 Task: Find a one-way flight from Norfolk to Greenville for 3 passengers in First class on Fri, Jun 2, using American Airlines, with a maximum price of ₹125,000 and a departure time between 6:00 PM and 7:00 PM.
Action: Mouse moved to (299, 272)
Screenshot: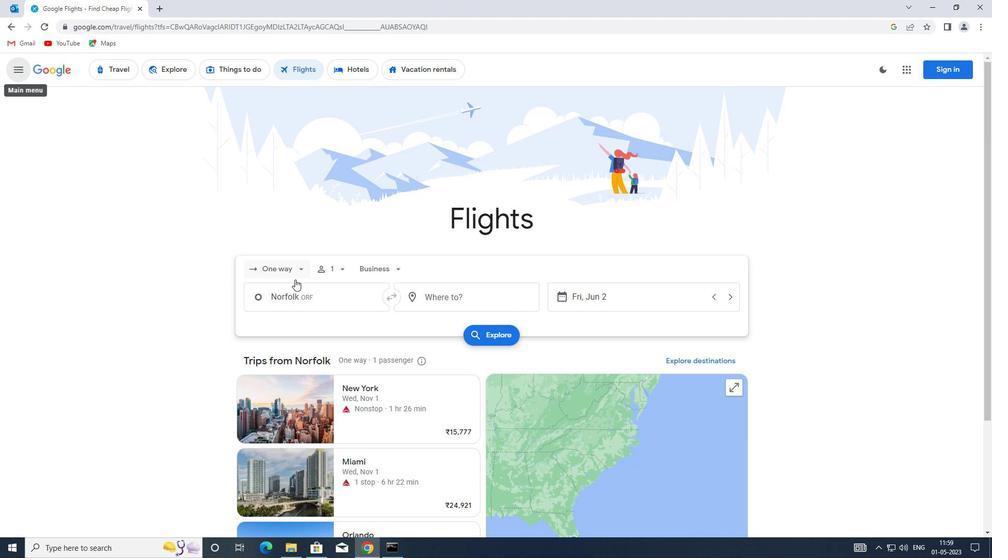 
Action: Mouse pressed left at (299, 272)
Screenshot: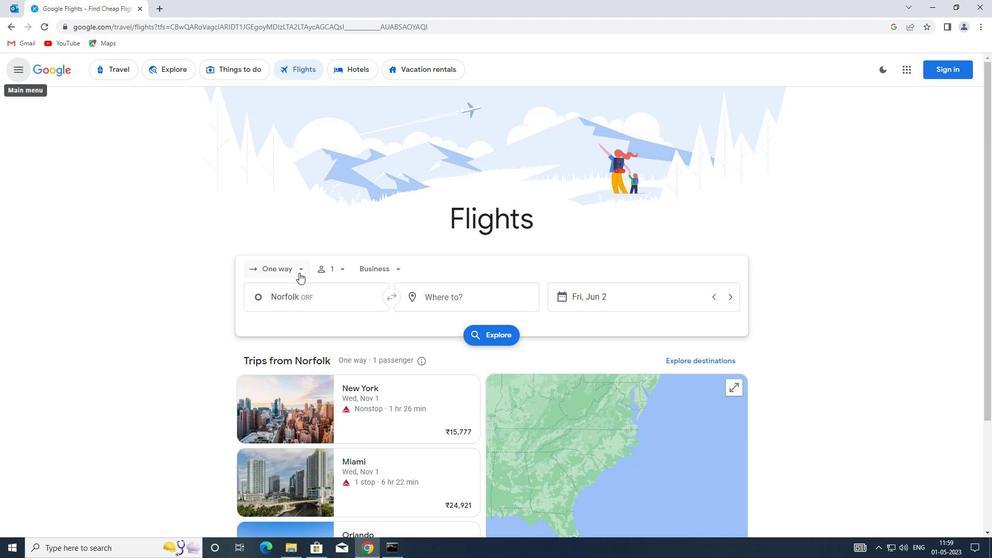 
Action: Mouse moved to (297, 319)
Screenshot: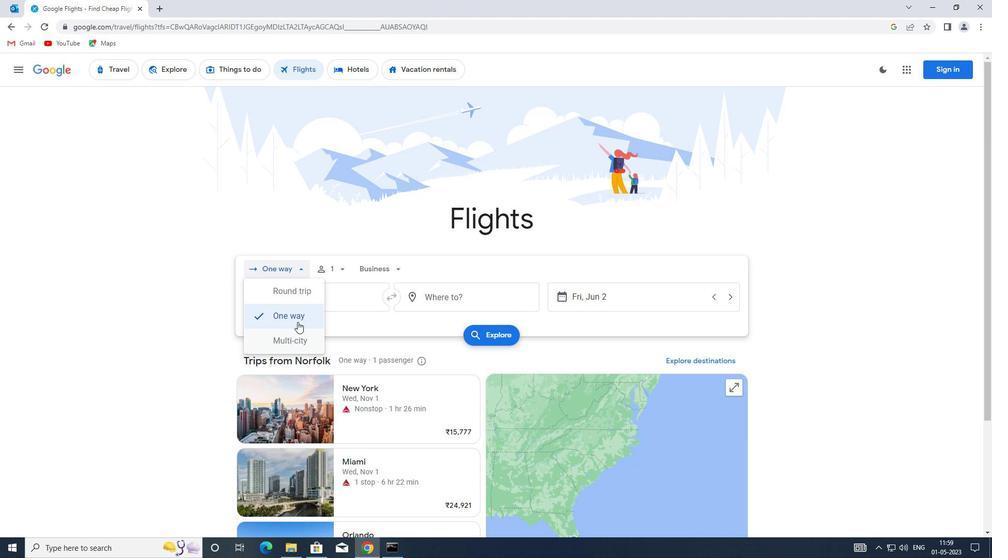
Action: Mouse pressed left at (297, 319)
Screenshot: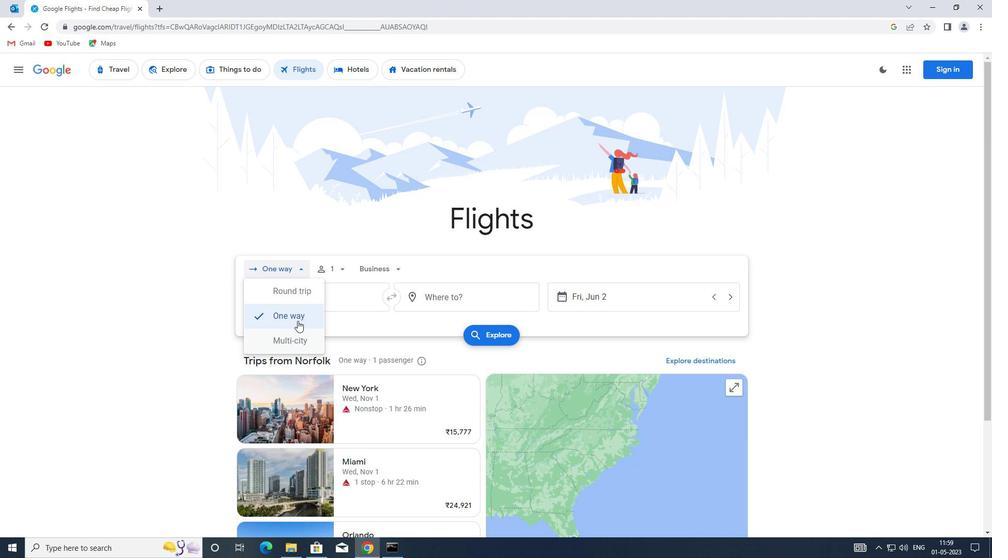 
Action: Mouse moved to (339, 271)
Screenshot: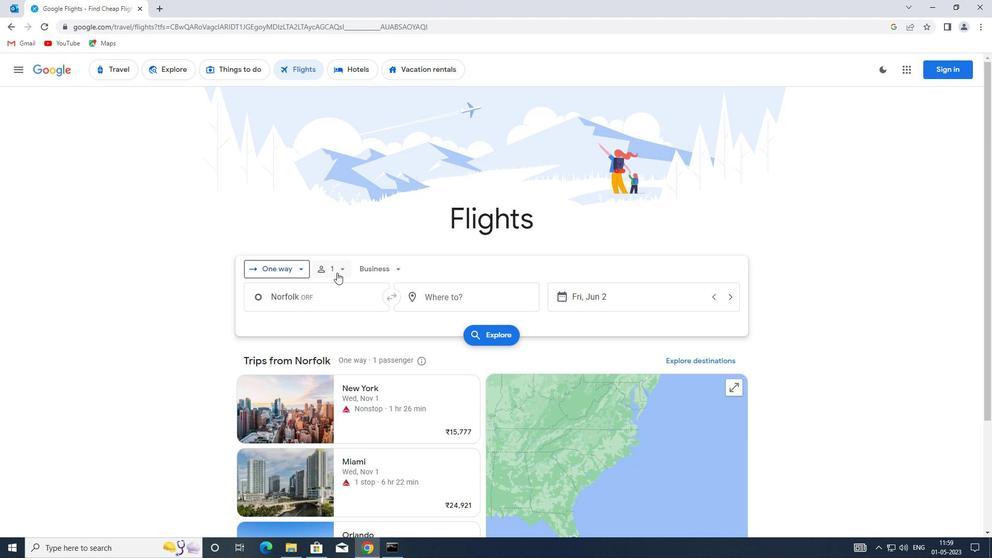 
Action: Mouse pressed left at (339, 271)
Screenshot: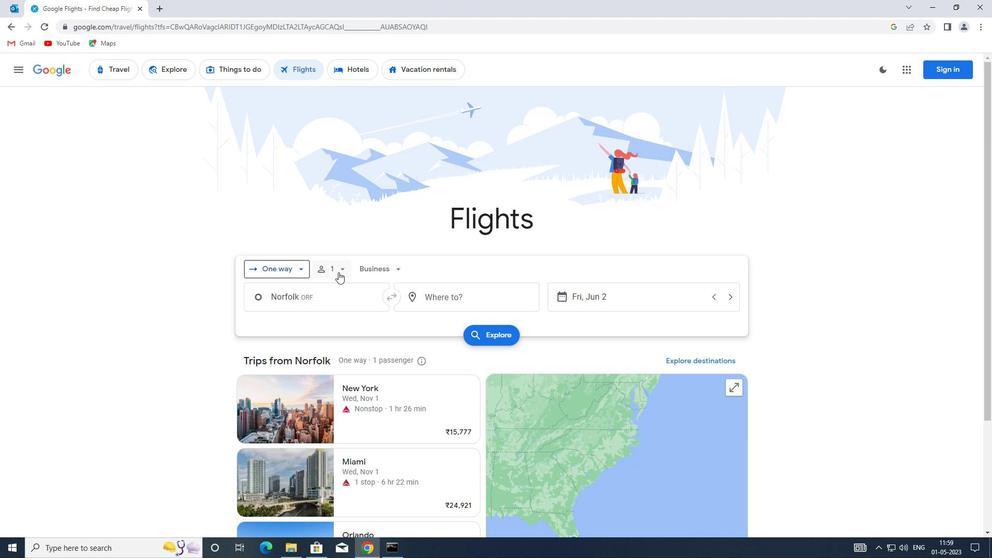 
Action: Mouse moved to (419, 297)
Screenshot: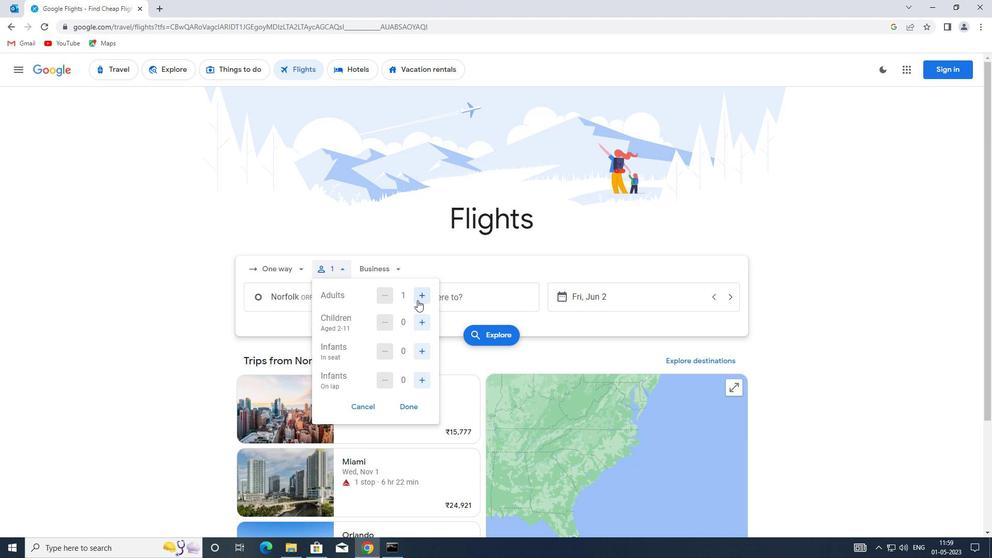 
Action: Mouse pressed left at (419, 297)
Screenshot: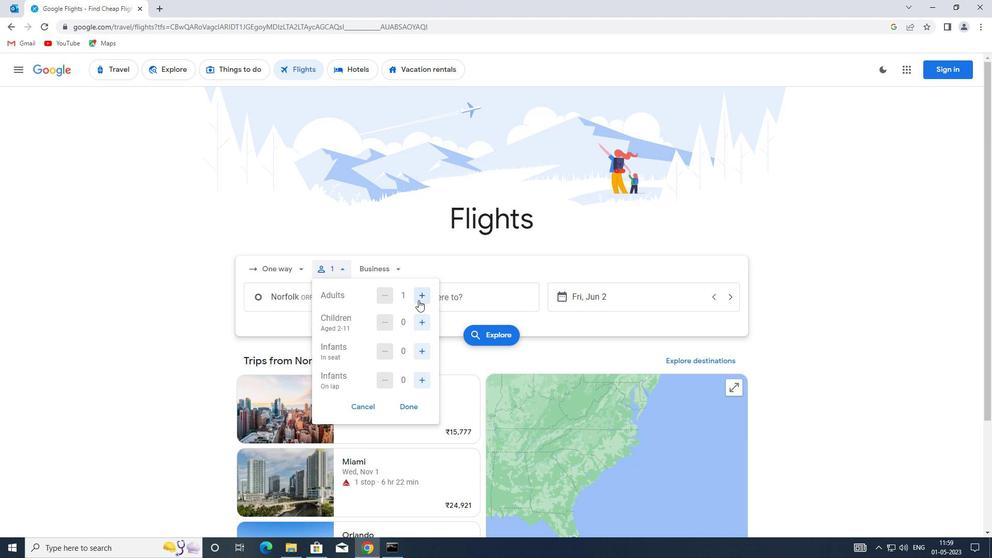 
Action: Mouse moved to (420, 297)
Screenshot: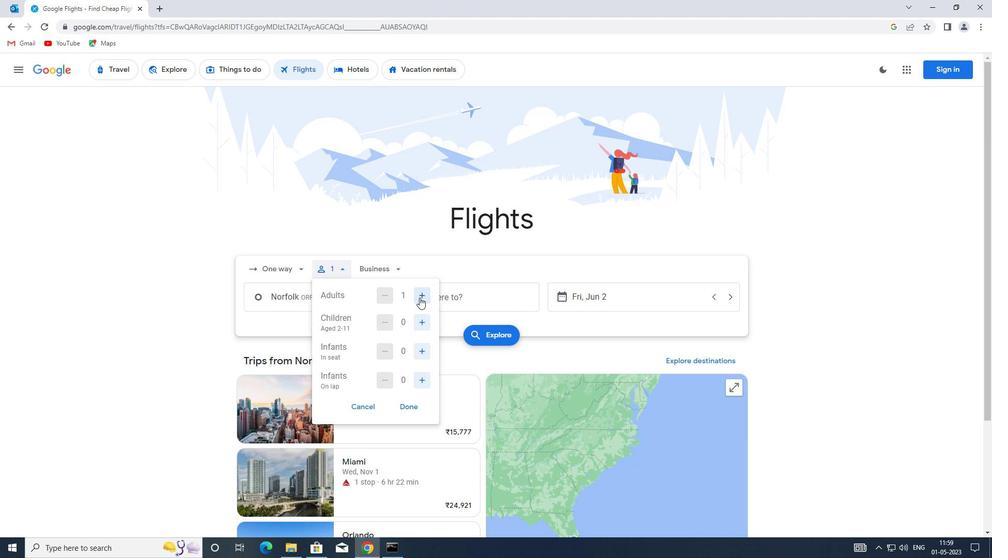 
Action: Mouse pressed left at (420, 297)
Screenshot: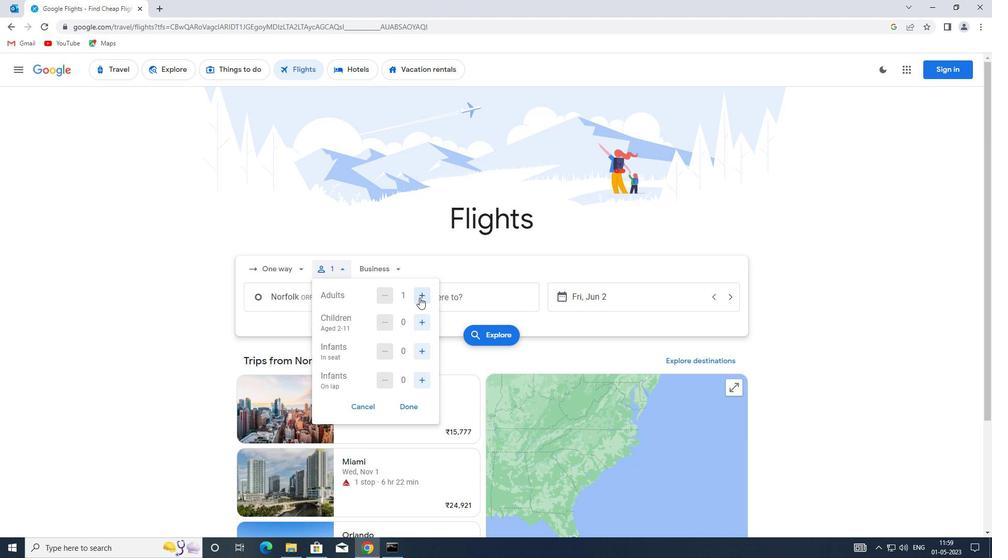 
Action: Mouse moved to (412, 404)
Screenshot: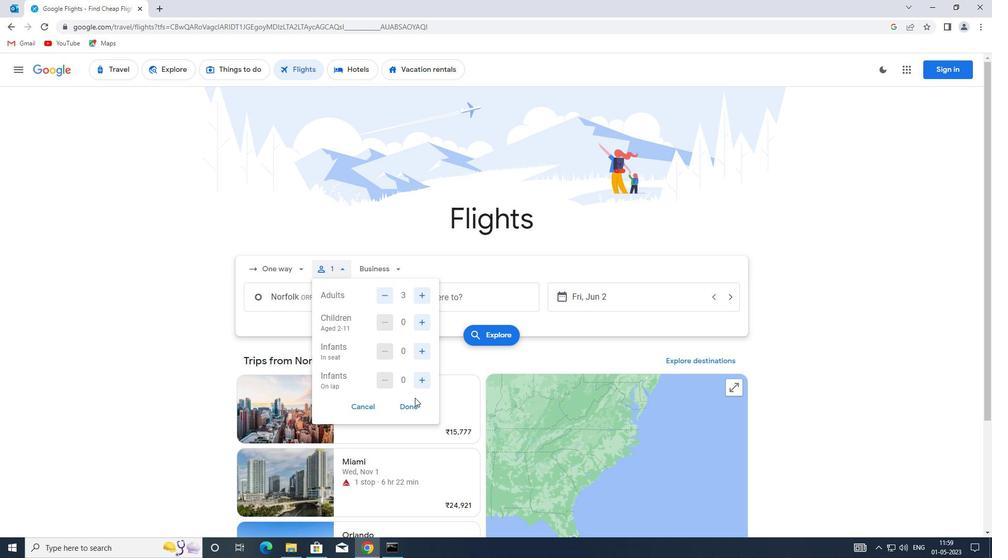 
Action: Mouse pressed left at (412, 404)
Screenshot: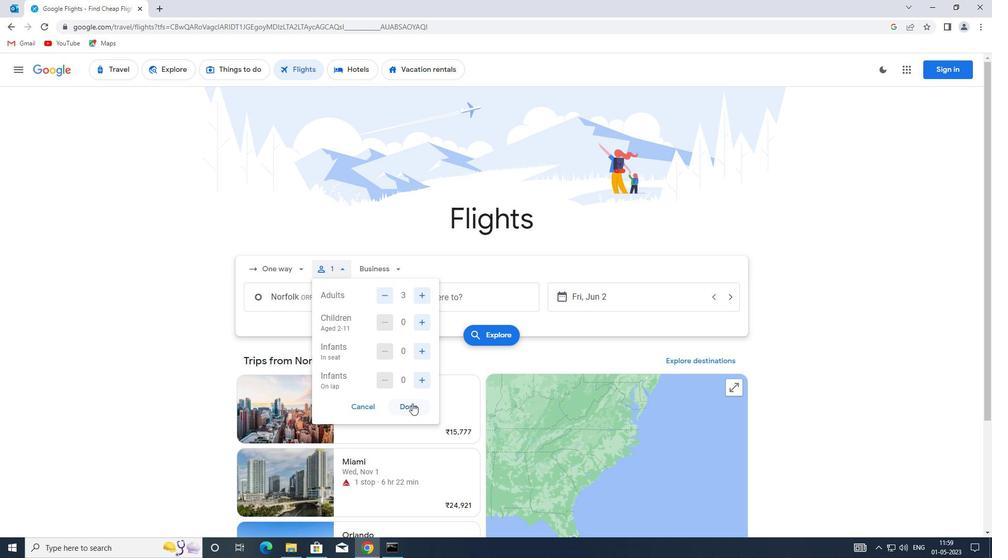 
Action: Mouse moved to (395, 272)
Screenshot: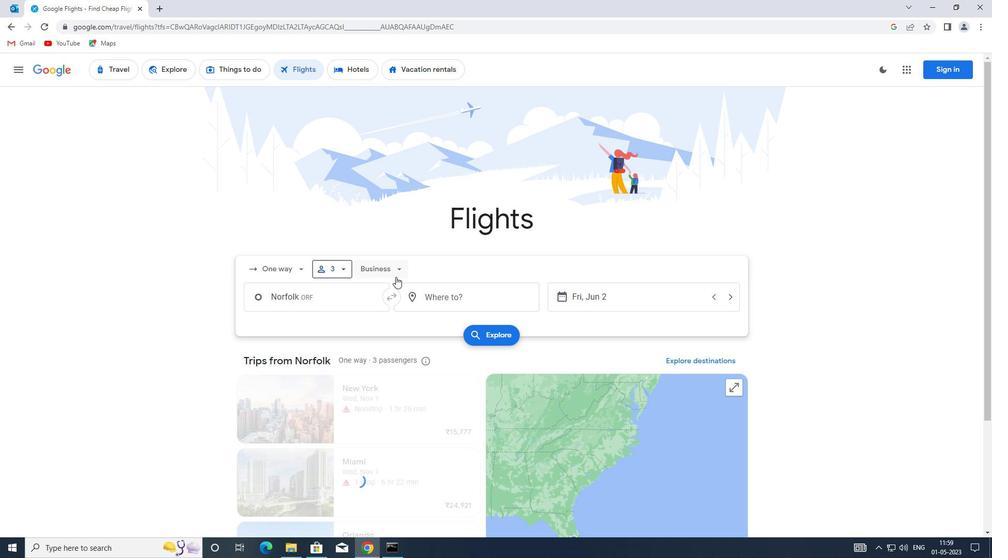 
Action: Mouse pressed left at (395, 272)
Screenshot: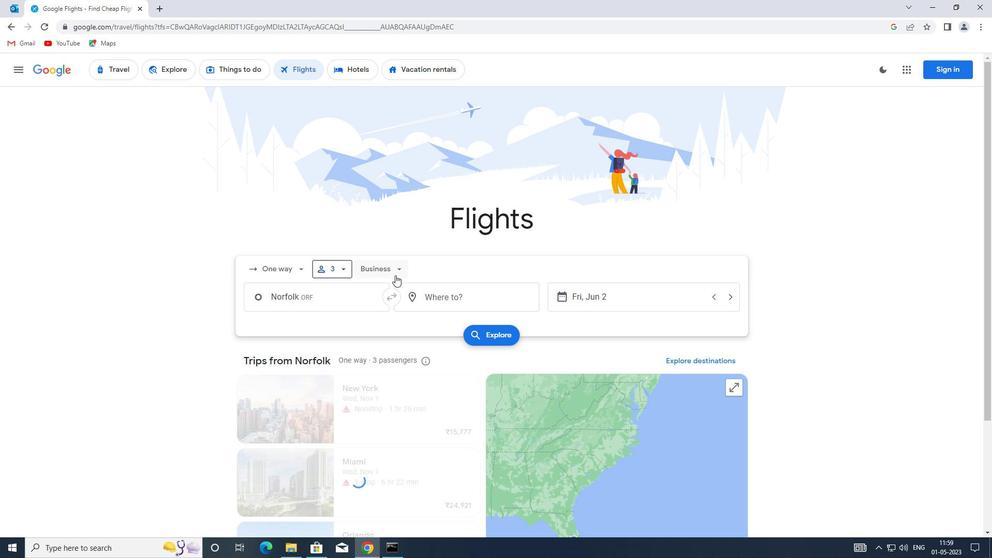 
Action: Mouse moved to (406, 357)
Screenshot: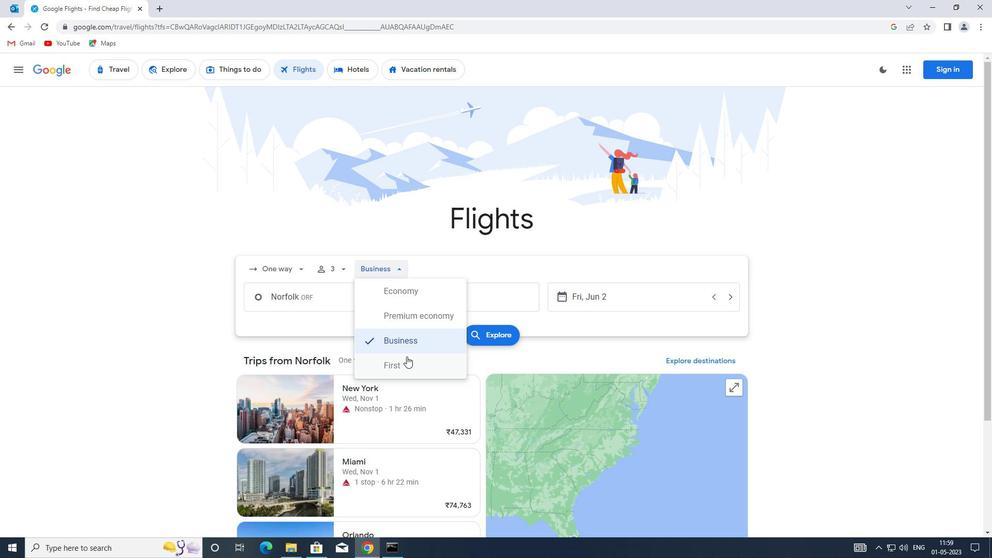 
Action: Mouse pressed left at (406, 357)
Screenshot: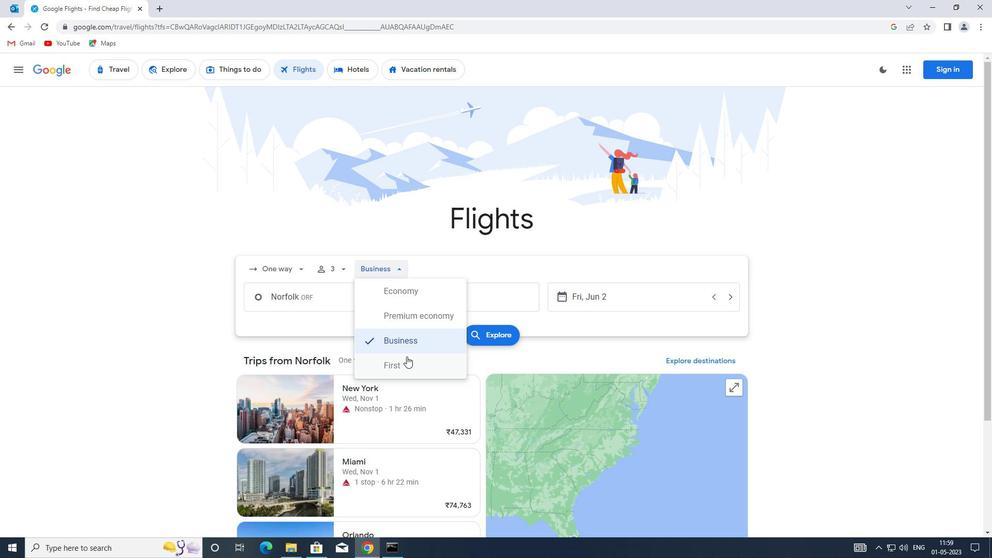 
Action: Mouse moved to (332, 302)
Screenshot: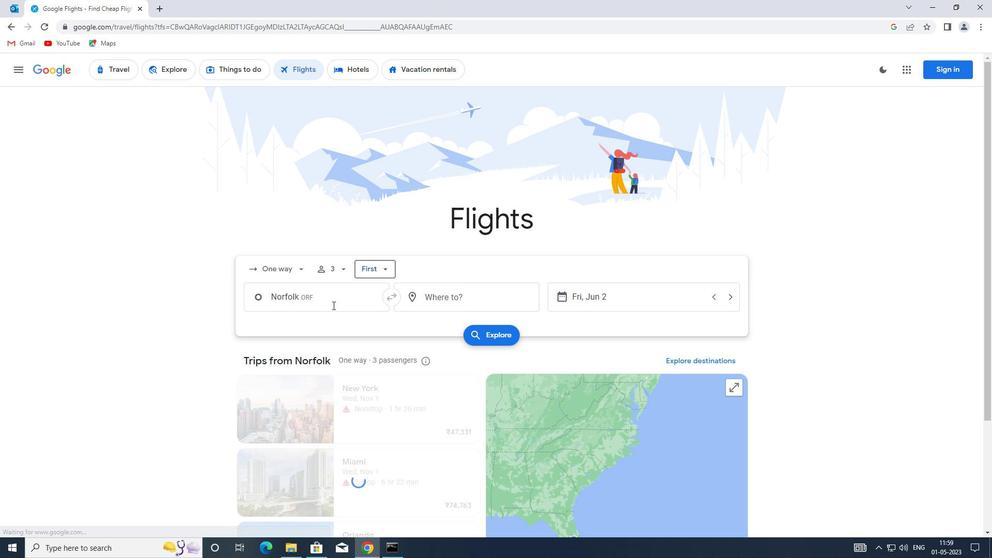 
Action: Mouse pressed left at (332, 302)
Screenshot: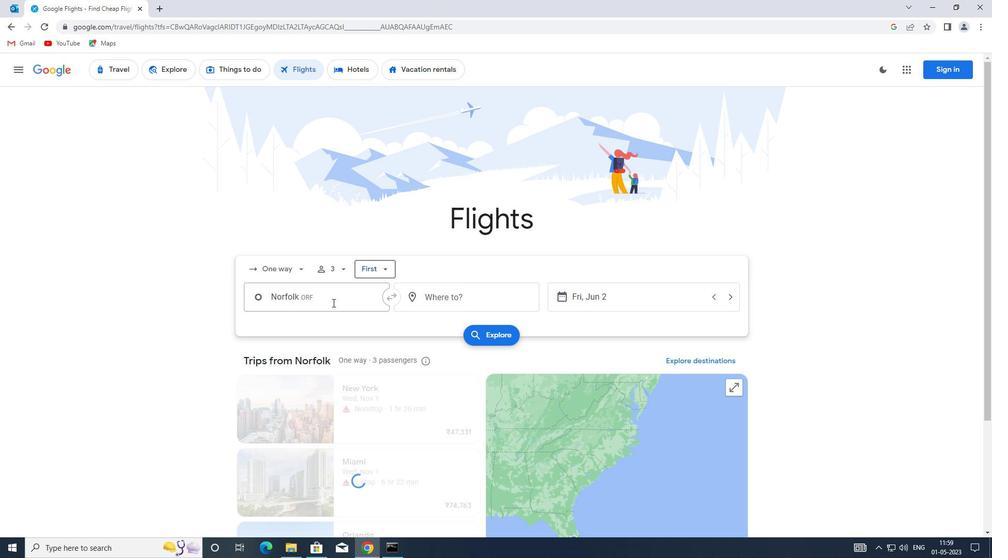 
Action: Key pressed <Key.enter>
Screenshot: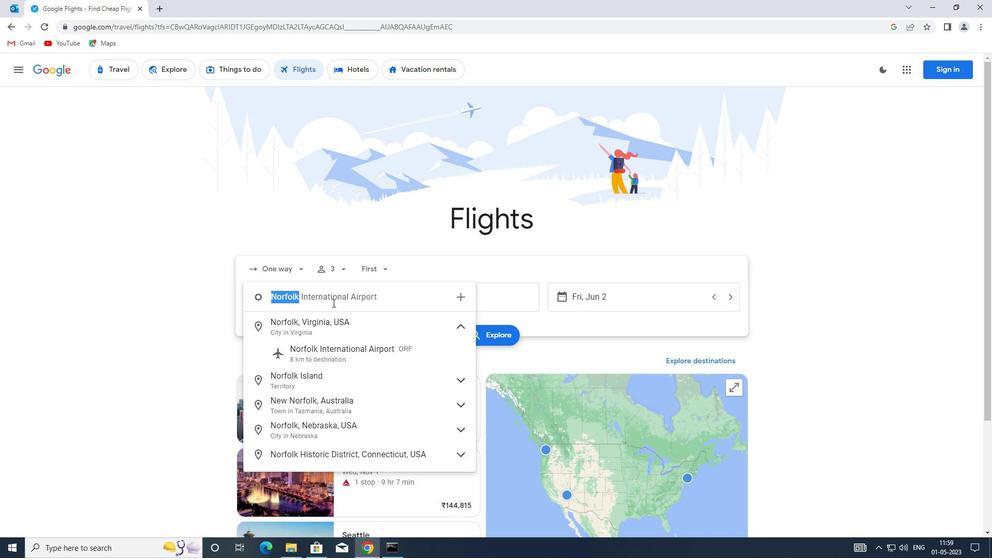 
Action: Mouse moved to (433, 296)
Screenshot: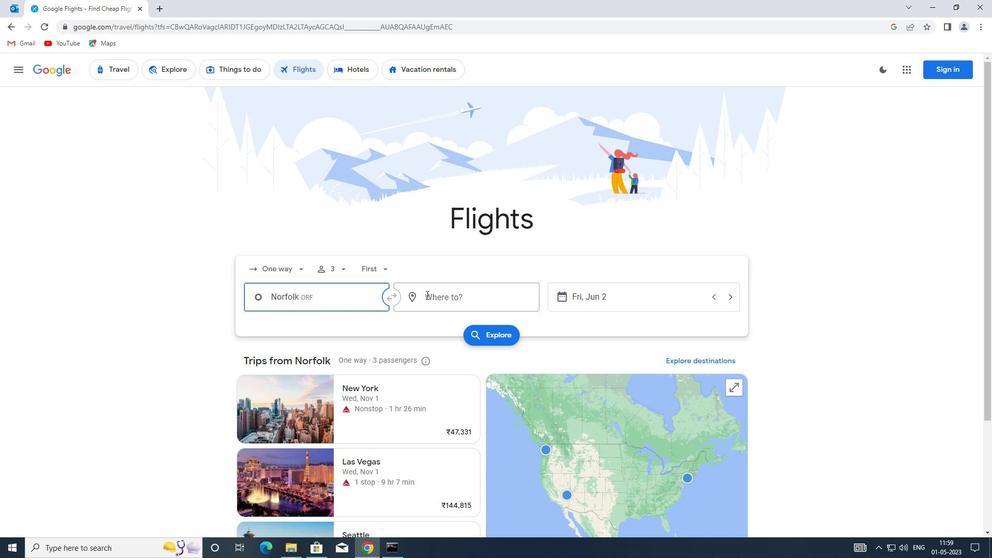 
Action: Mouse pressed left at (433, 296)
Screenshot: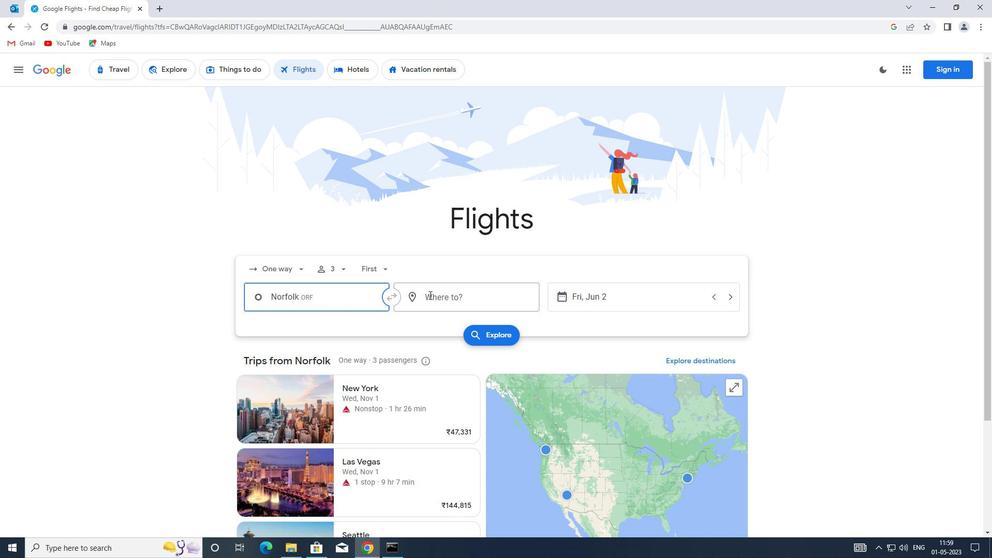 
Action: Mouse moved to (433, 296)
Screenshot: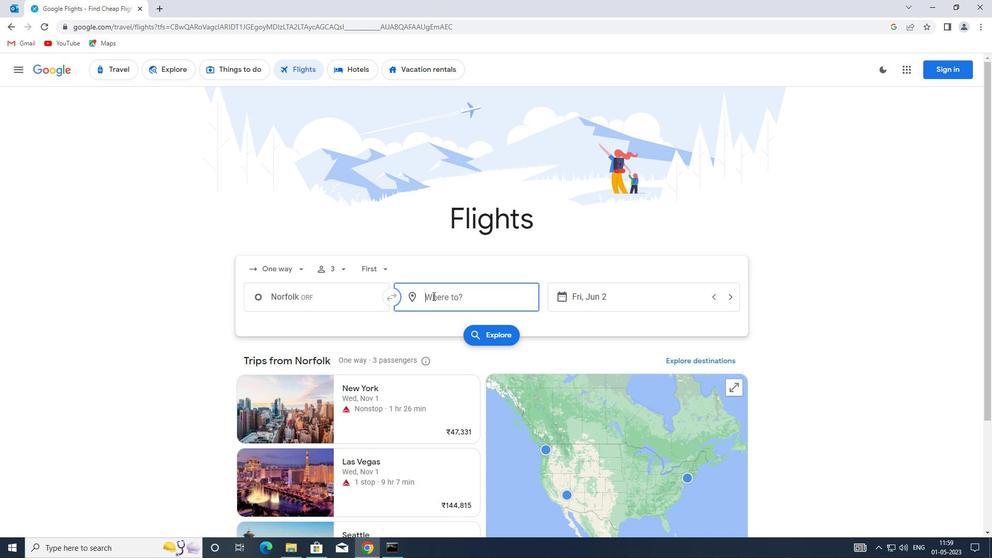 
Action: Key pressed pgv<Key.enter>
Screenshot: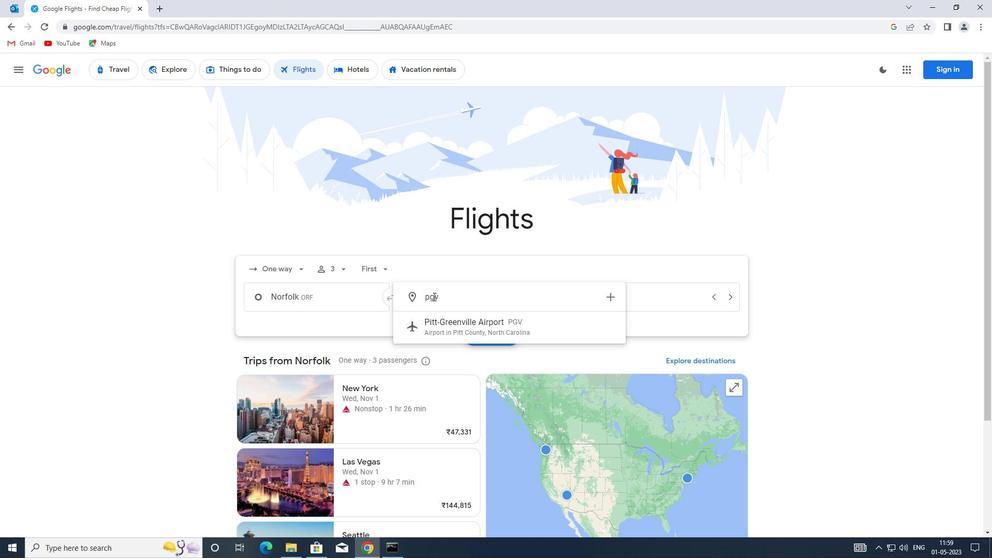 
Action: Mouse moved to (610, 299)
Screenshot: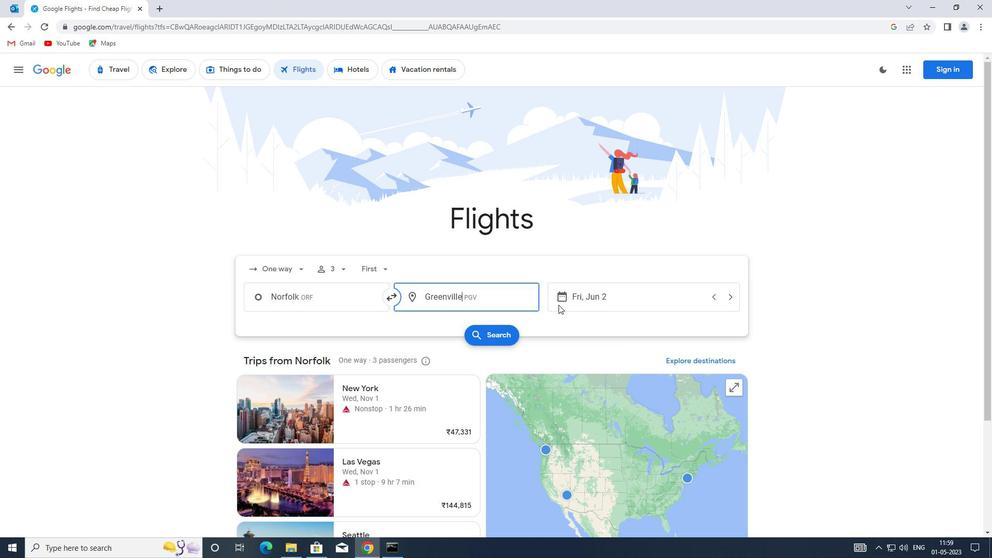 
Action: Mouse pressed left at (610, 299)
Screenshot: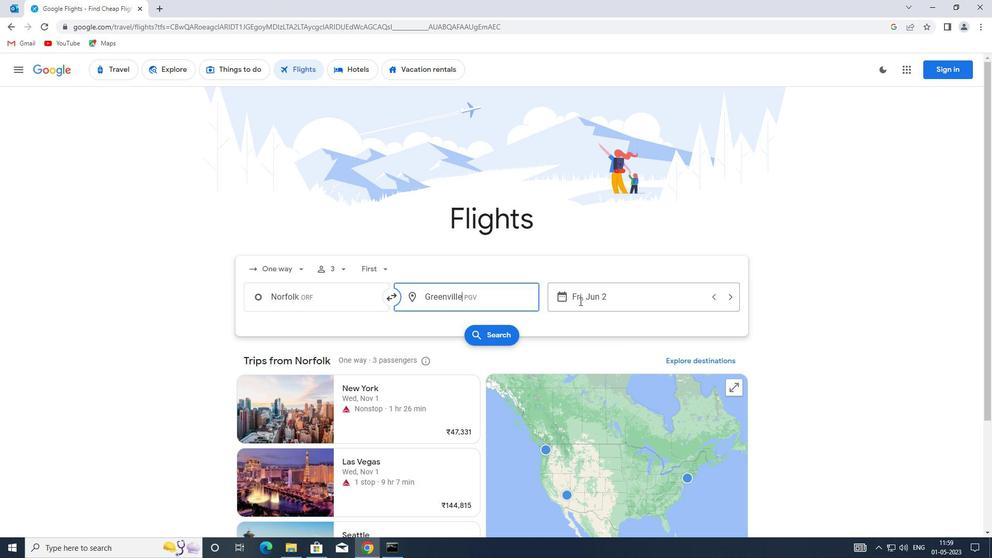 
Action: Mouse moved to (696, 349)
Screenshot: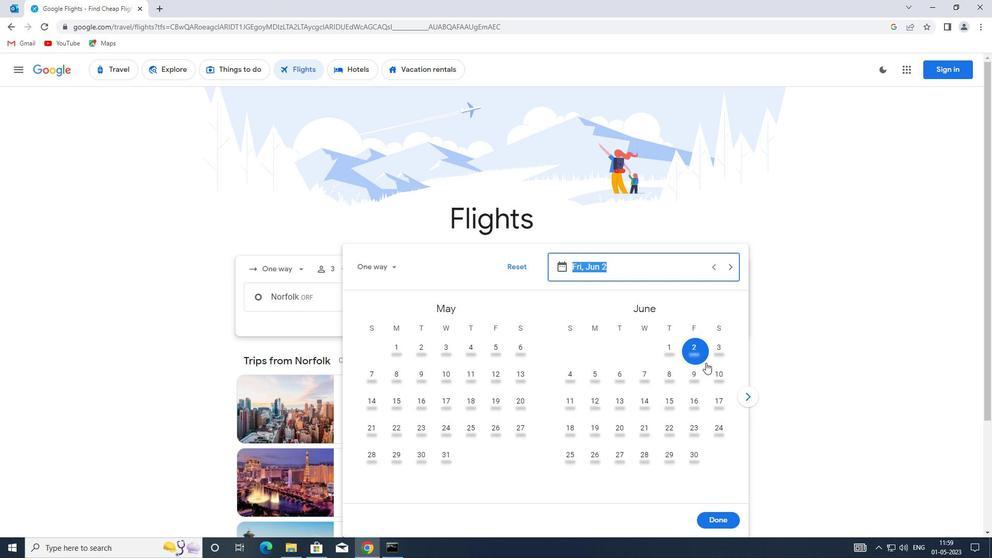 
Action: Mouse pressed left at (696, 349)
Screenshot: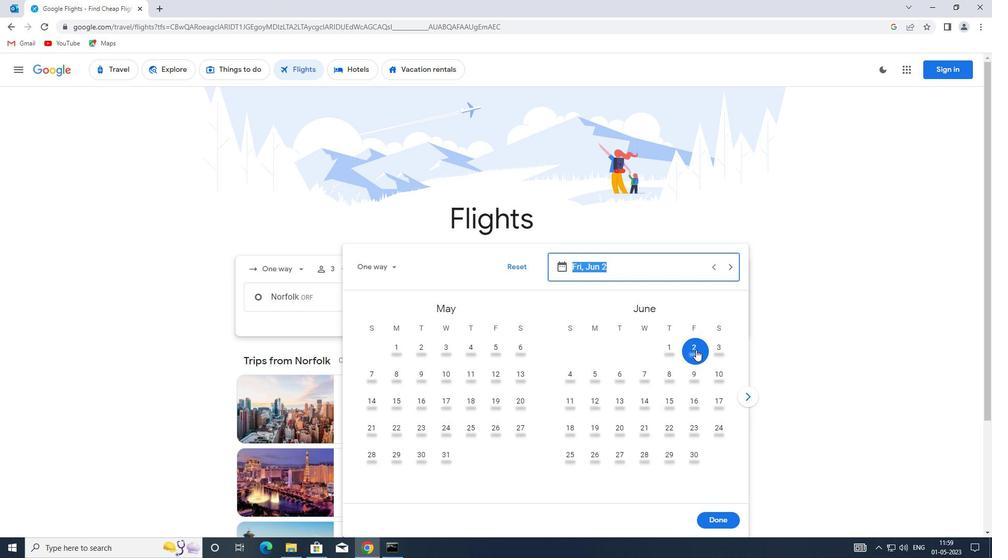 
Action: Mouse moved to (720, 522)
Screenshot: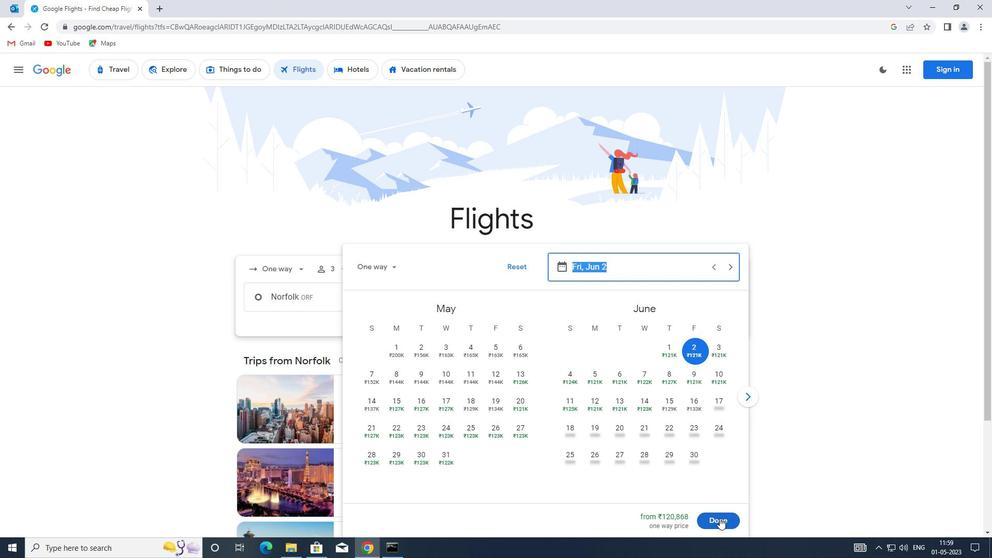 
Action: Mouse pressed left at (720, 522)
Screenshot: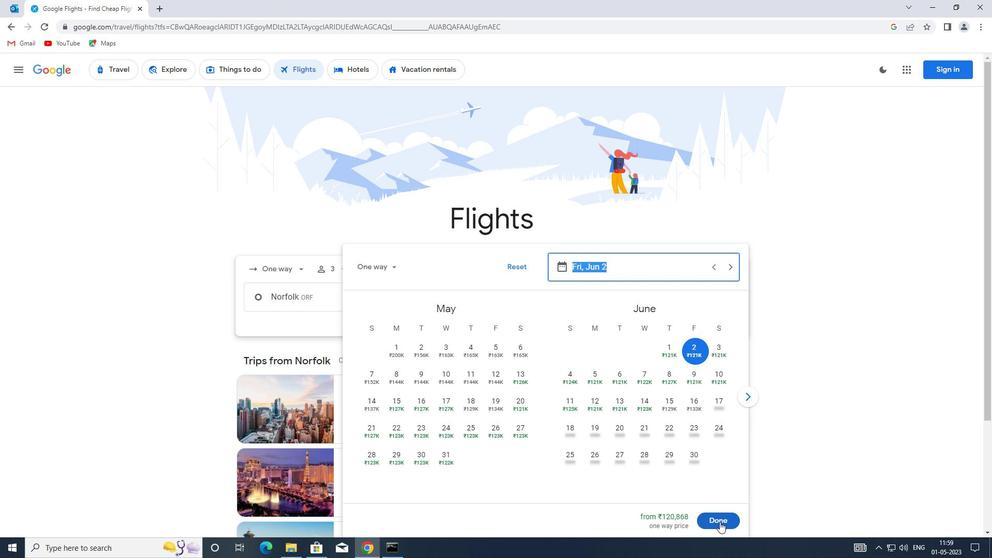 
Action: Mouse moved to (497, 338)
Screenshot: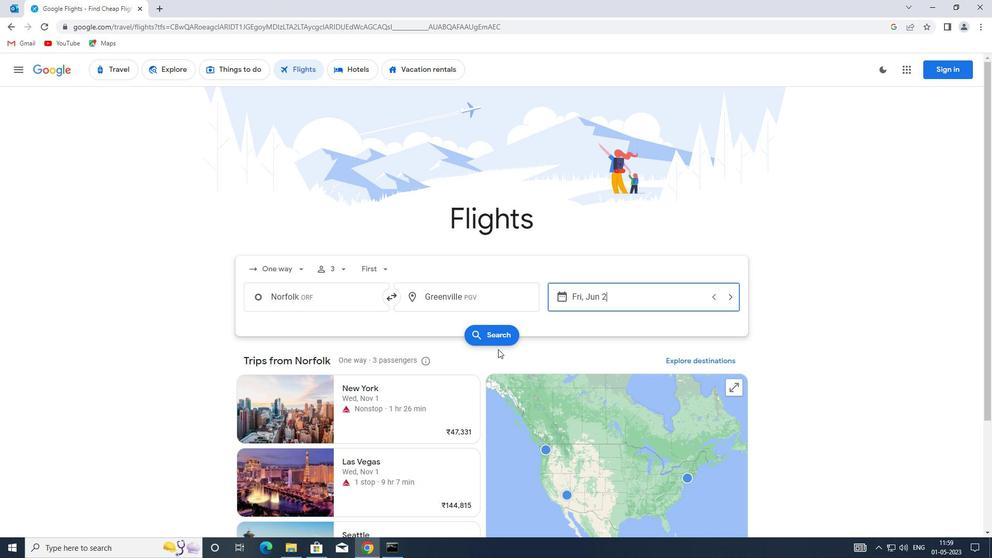 
Action: Mouse pressed left at (497, 338)
Screenshot: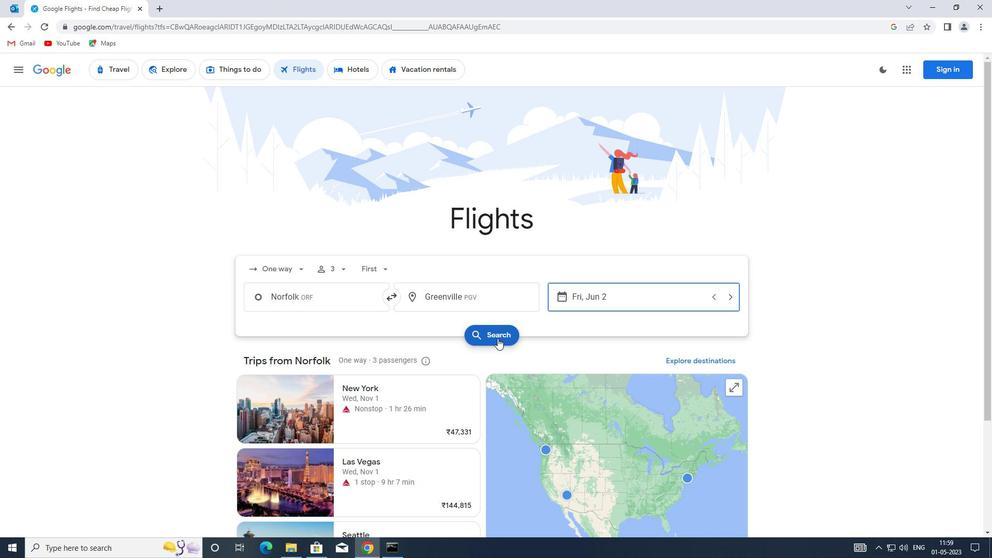 
Action: Mouse moved to (251, 167)
Screenshot: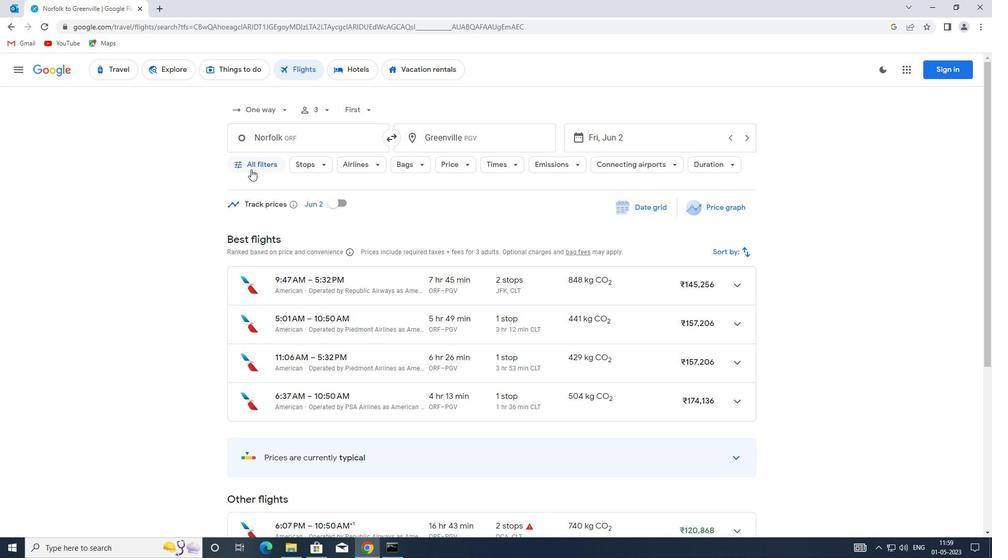 
Action: Mouse pressed left at (251, 167)
Screenshot: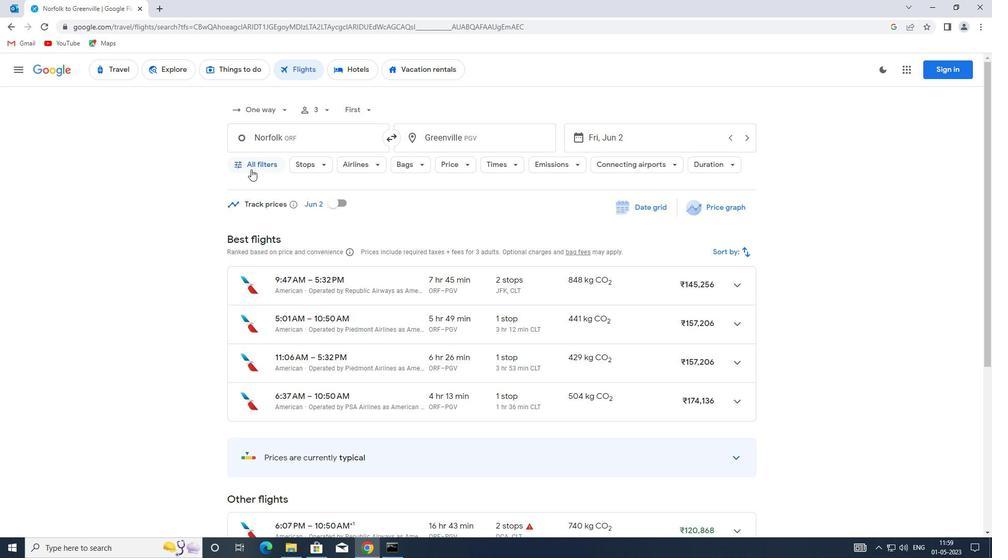 
Action: Mouse moved to (320, 295)
Screenshot: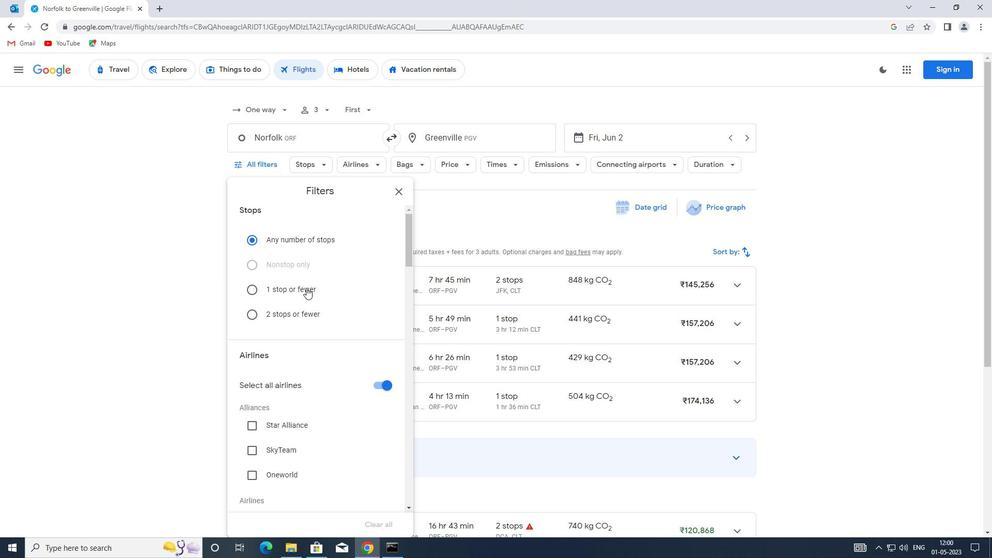 
Action: Mouse scrolled (320, 295) with delta (0, 0)
Screenshot: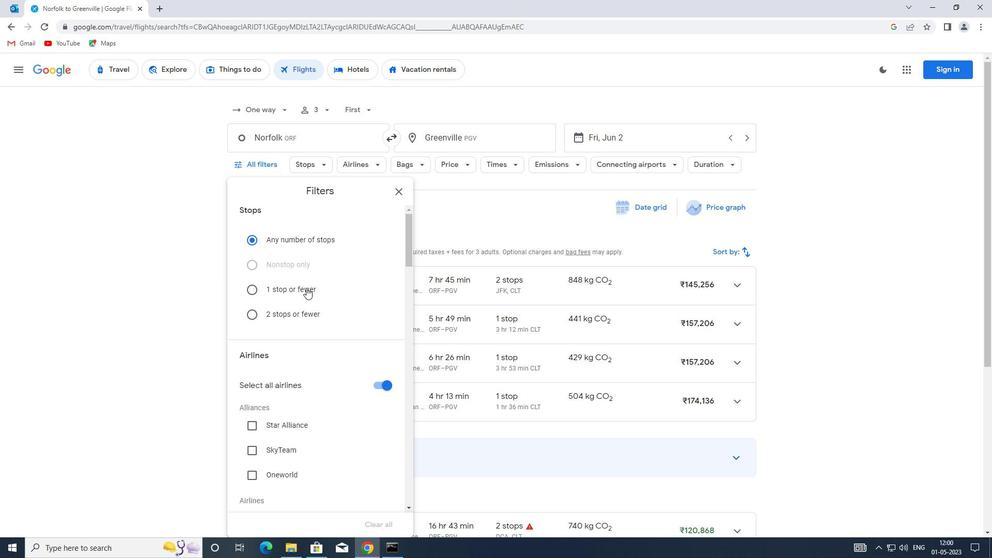 
Action: Mouse moved to (387, 332)
Screenshot: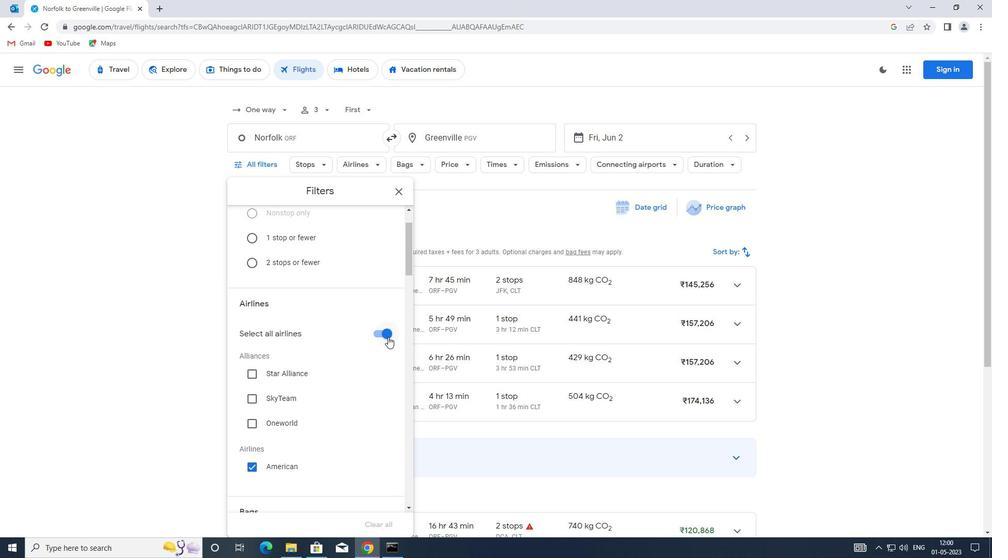 
Action: Mouse pressed left at (387, 332)
Screenshot: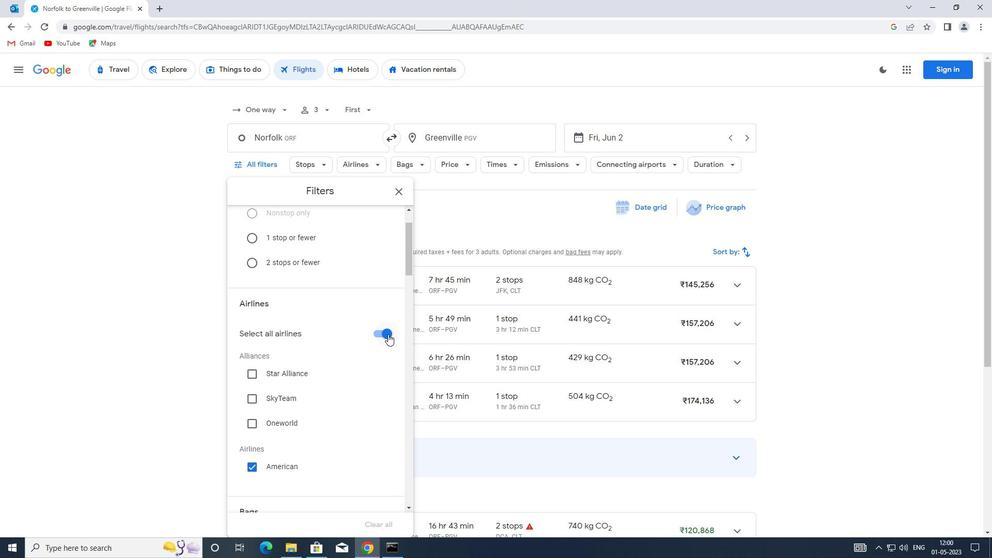 
Action: Mouse moved to (337, 333)
Screenshot: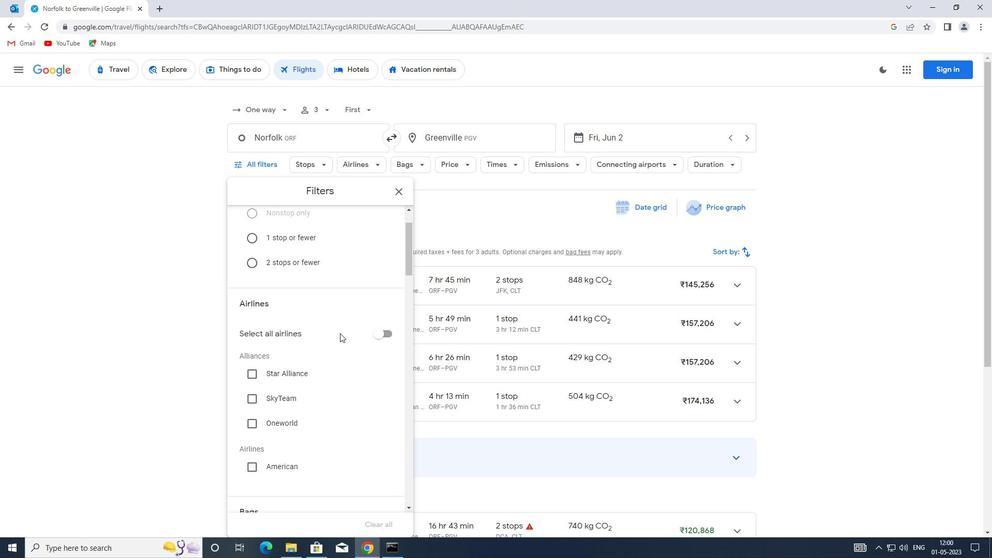 
Action: Mouse scrolled (337, 332) with delta (0, 0)
Screenshot: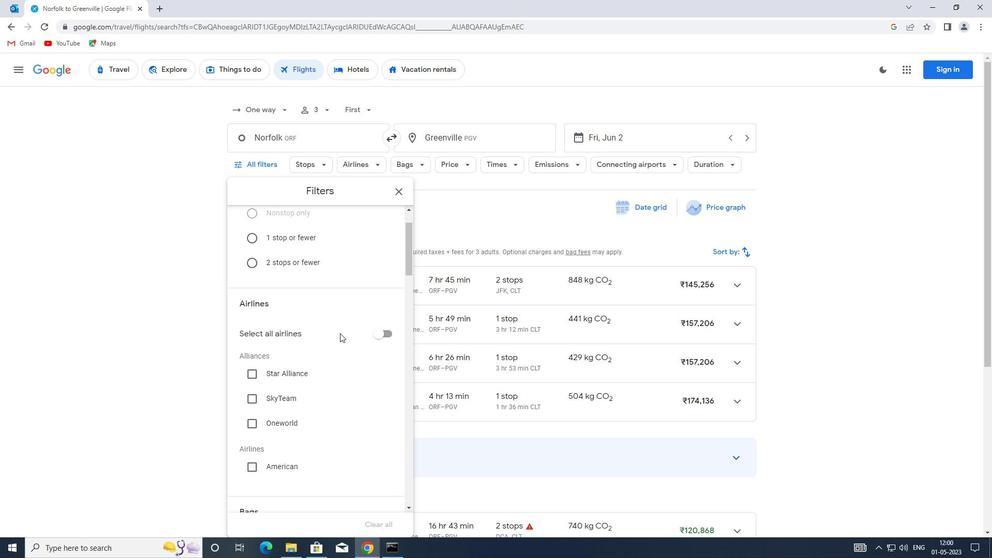 
Action: Mouse moved to (334, 333)
Screenshot: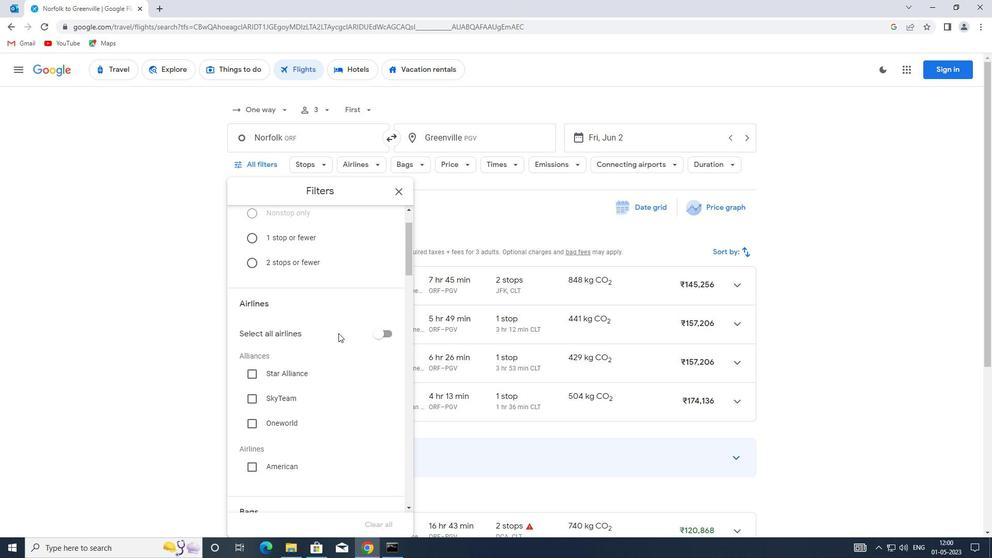 
Action: Mouse scrolled (334, 332) with delta (0, 0)
Screenshot: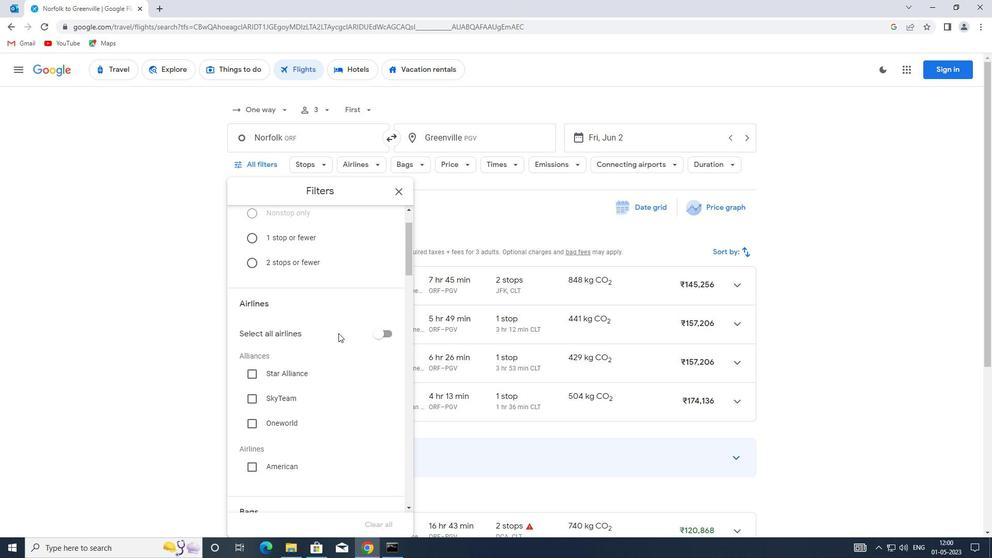 
Action: Mouse moved to (247, 362)
Screenshot: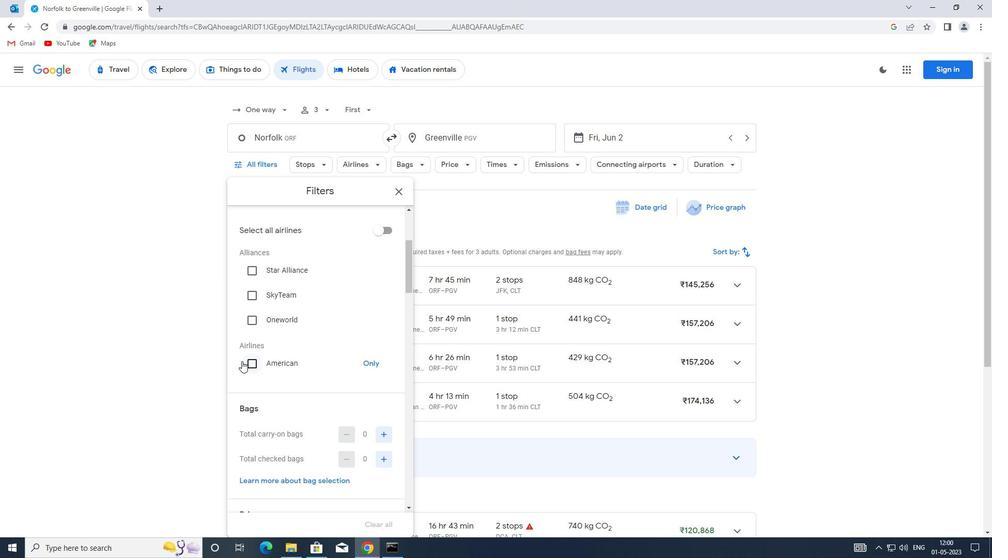 
Action: Mouse pressed left at (247, 362)
Screenshot: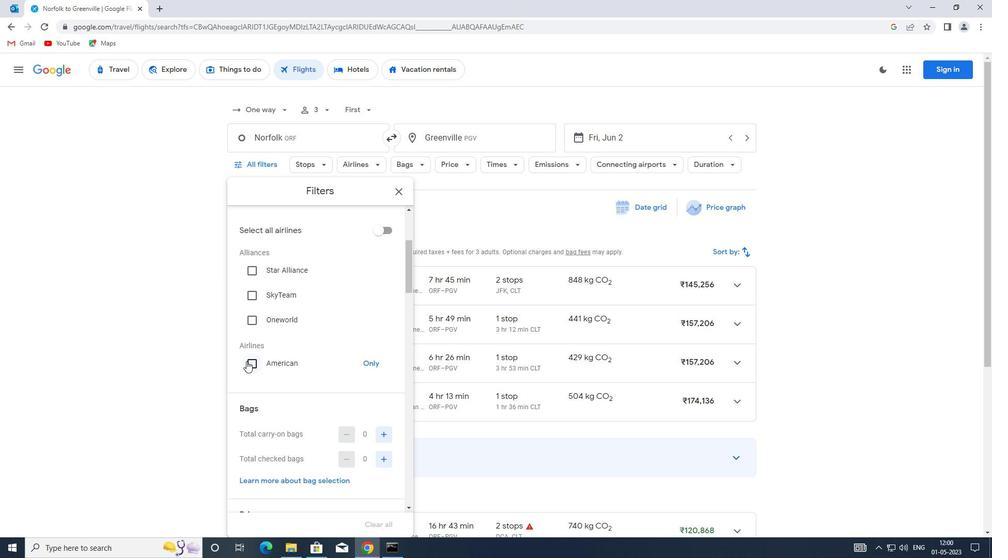 
Action: Mouse moved to (320, 333)
Screenshot: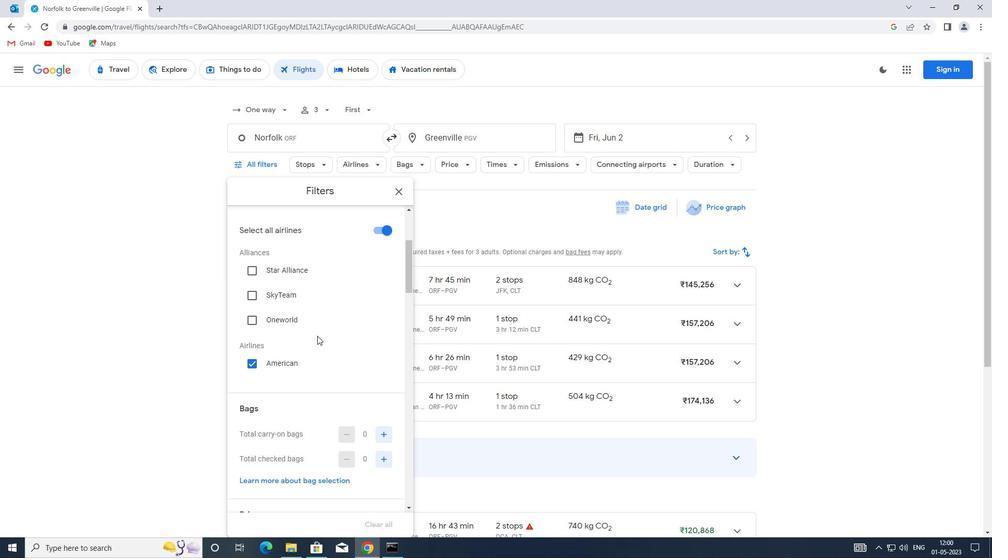 
Action: Mouse scrolled (320, 333) with delta (0, 0)
Screenshot: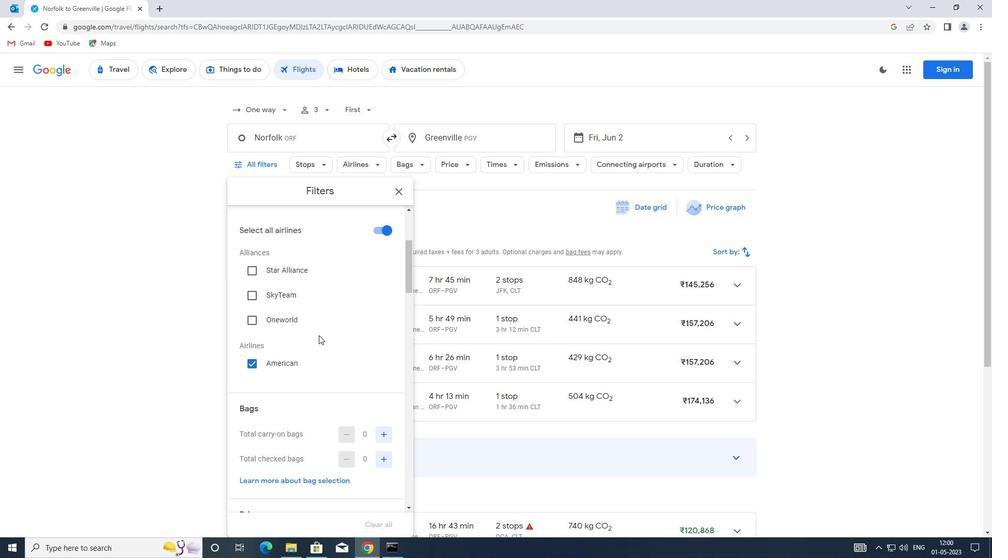 
Action: Mouse moved to (320, 333)
Screenshot: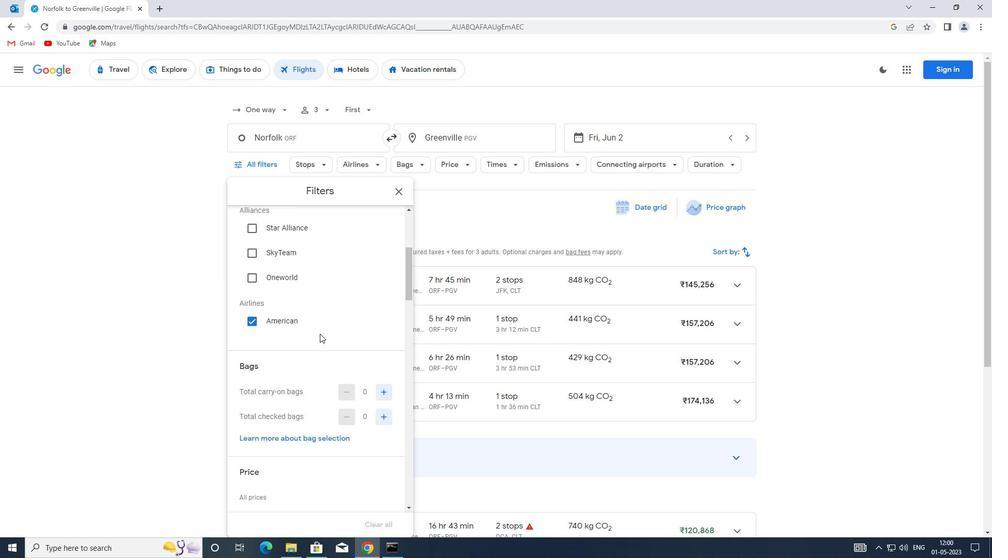 
Action: Mouse scrolled (320, 333) with delta (0, 0)
Screenshot: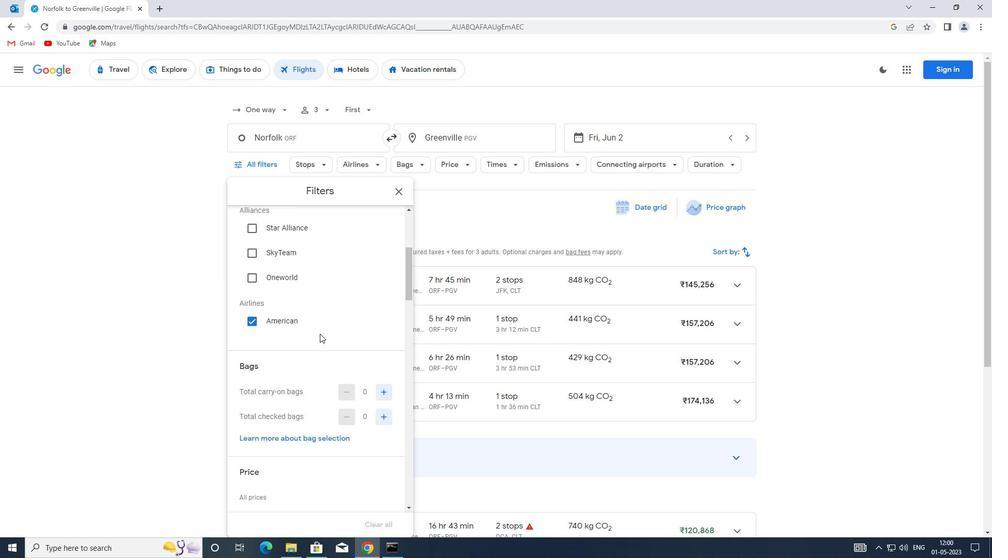 
Action: Mouse moved to (381, 329)
Screenshot: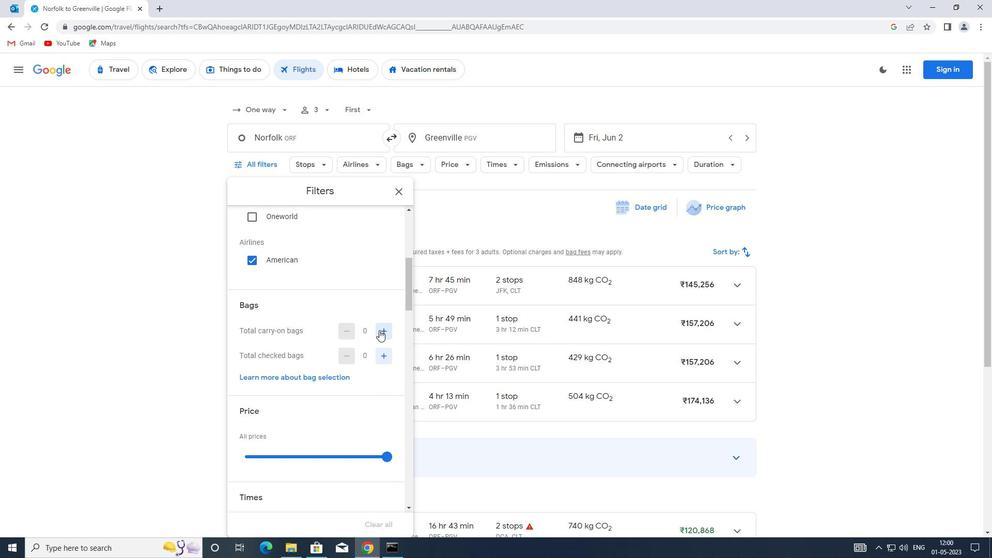 
Action: Mouse pressed left at (381, 329)
Screenshot: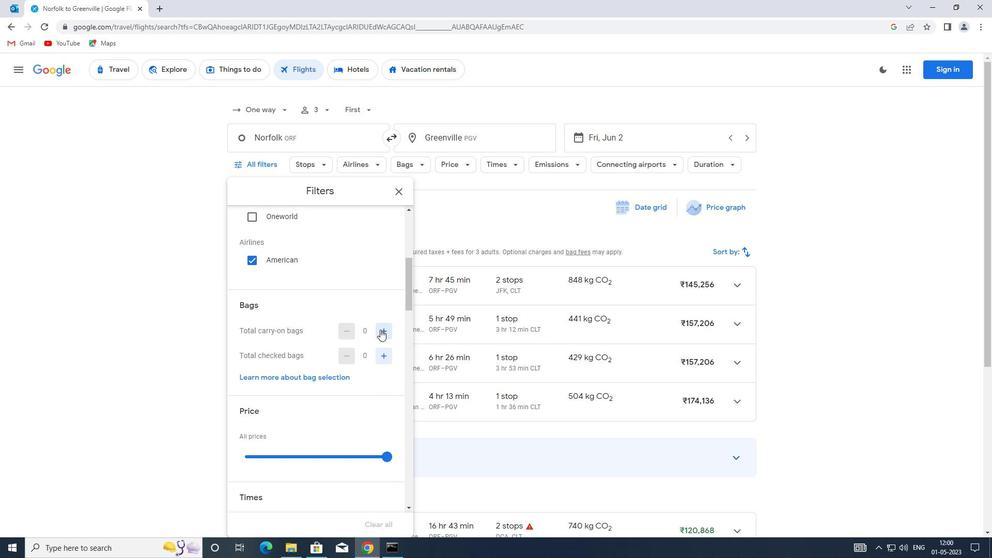 
Action: Mouse moved to (363, 324)
Screenshot: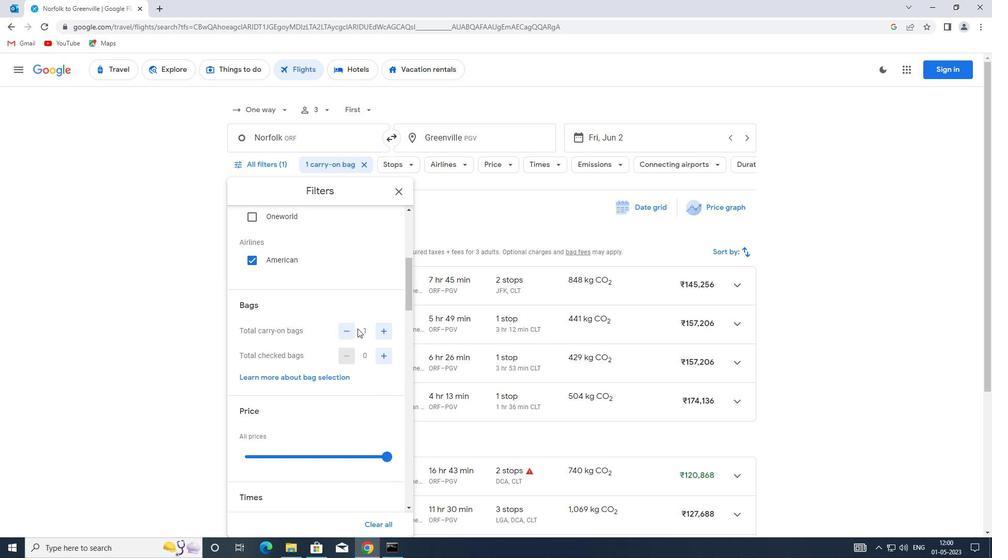 
Action: Mouse scrolled (363, 324) with delta (0, 0)
Screenshot: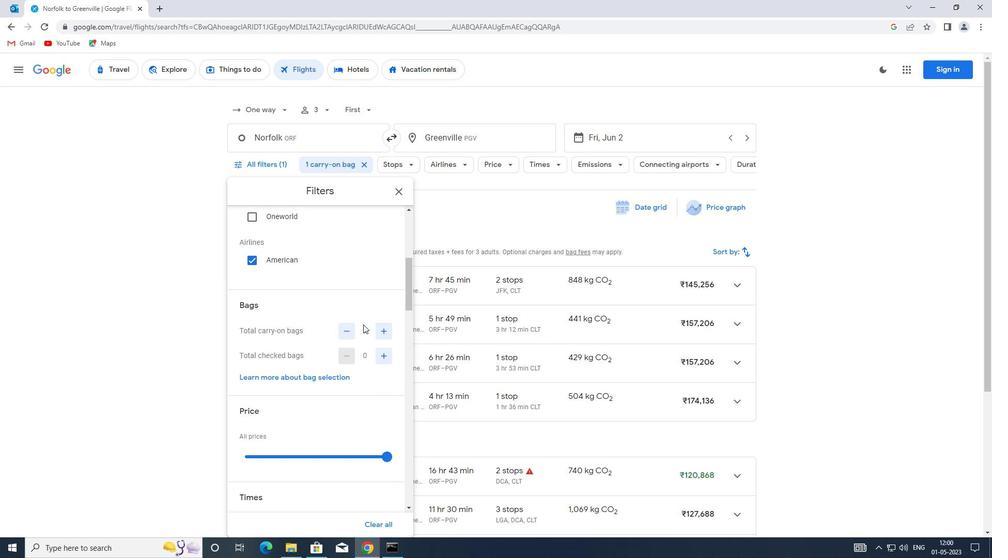 
Action: Mouse moved to (360, 325)
Screenshot: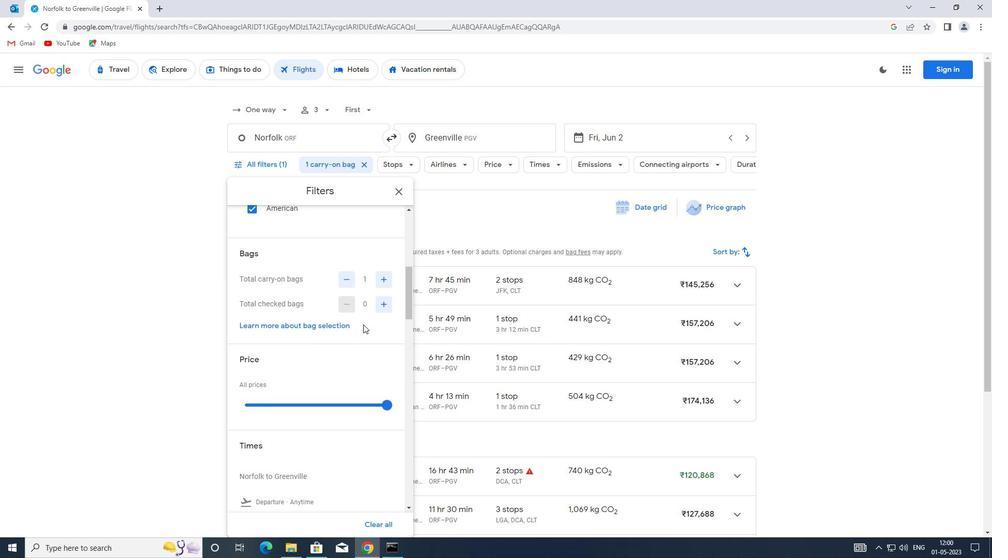 
Action: Mouse scrolled (360, 324) with delta (0, 0)
Screenshot: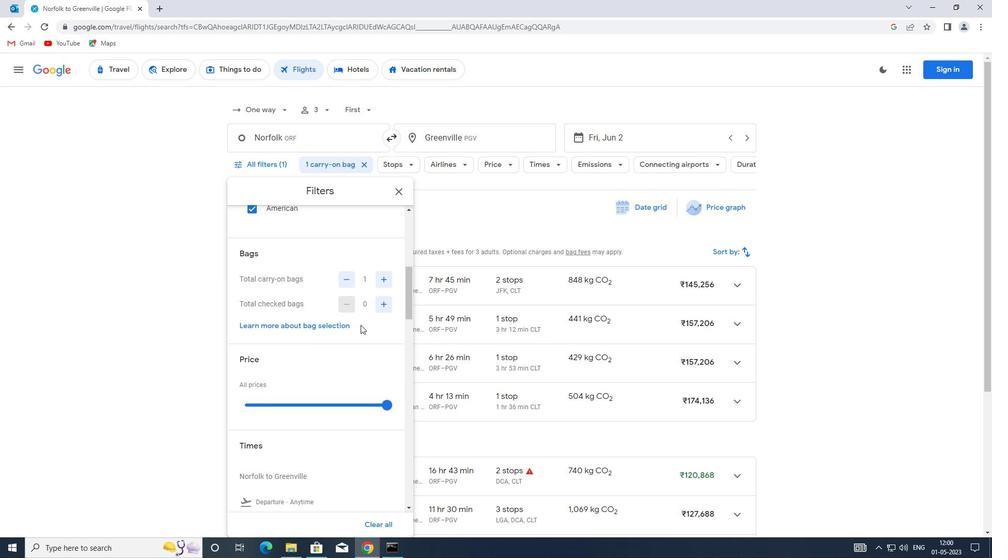 
Action: Mouse moved to (325, 355)
Screenshot: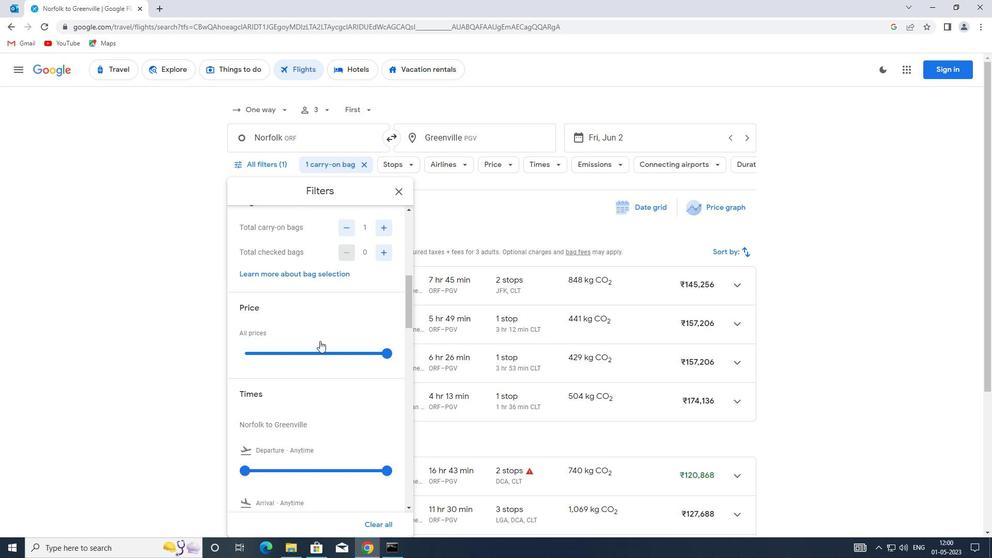 
Action: Mouse pressed left at (325, 355)
Screenshot: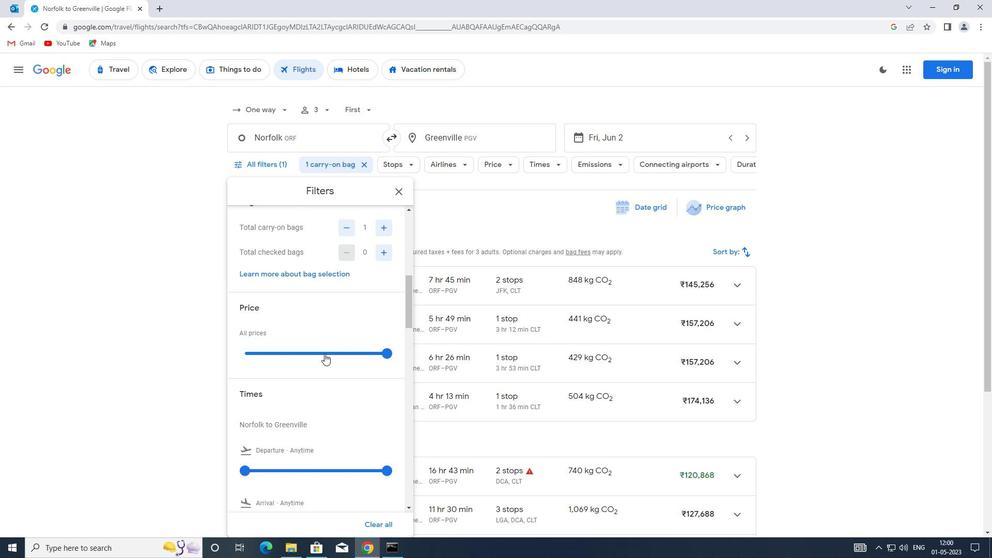
Action: Mouse pressed left at (325, 355)
Screenshot: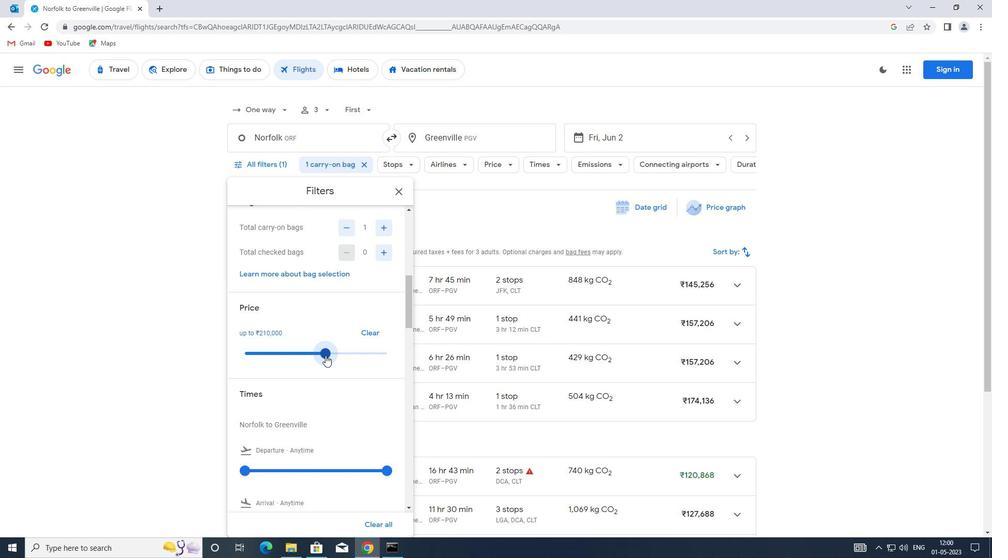 
Action: Mouse moved to (323, 347)
Screenshot: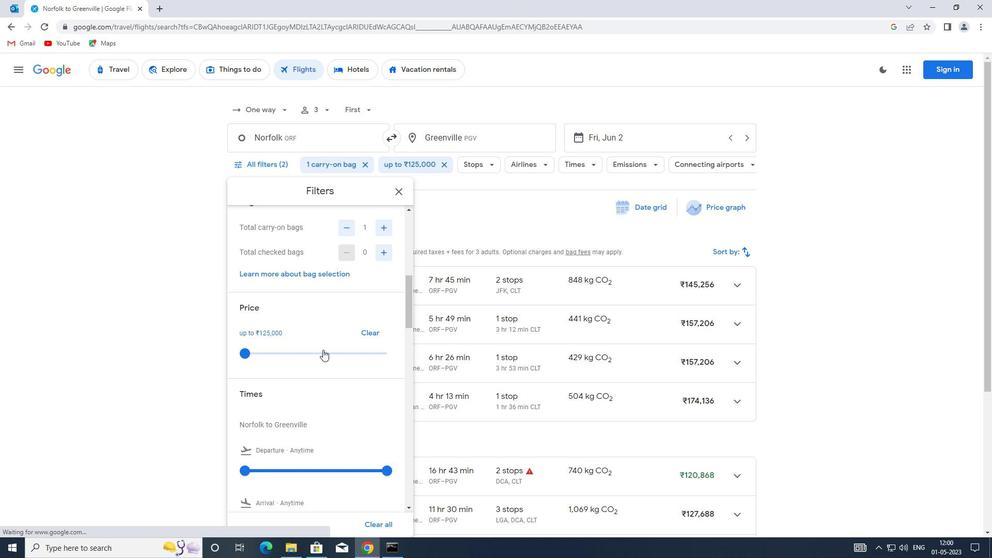 
Action: Mouse scrolled (323, 346) with delta (0, 0)
Screenshot: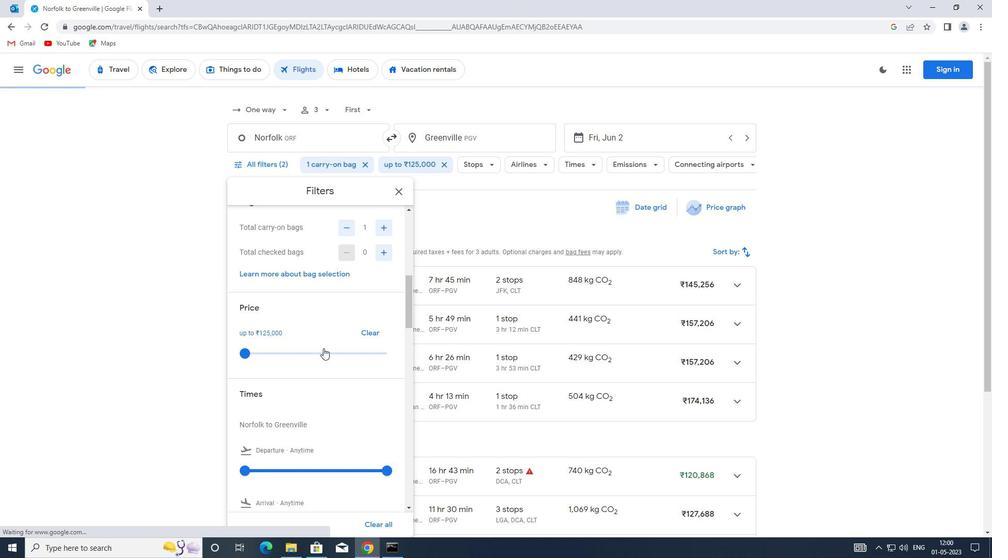 
Action: Mouse moved to (323, 346)
Screenshot: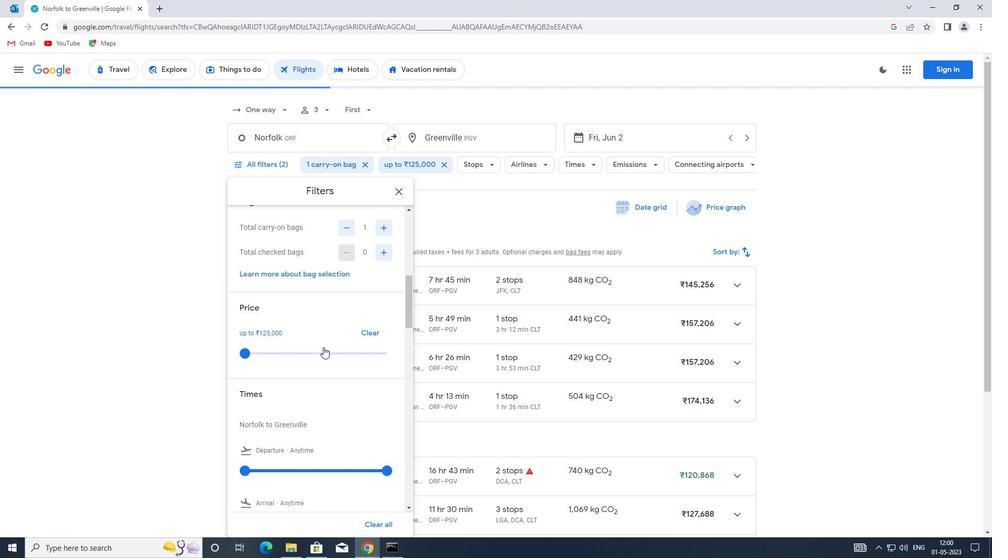 
Action: Mouse scrolled (323, 346) with delta (0, 0)
Screenshot: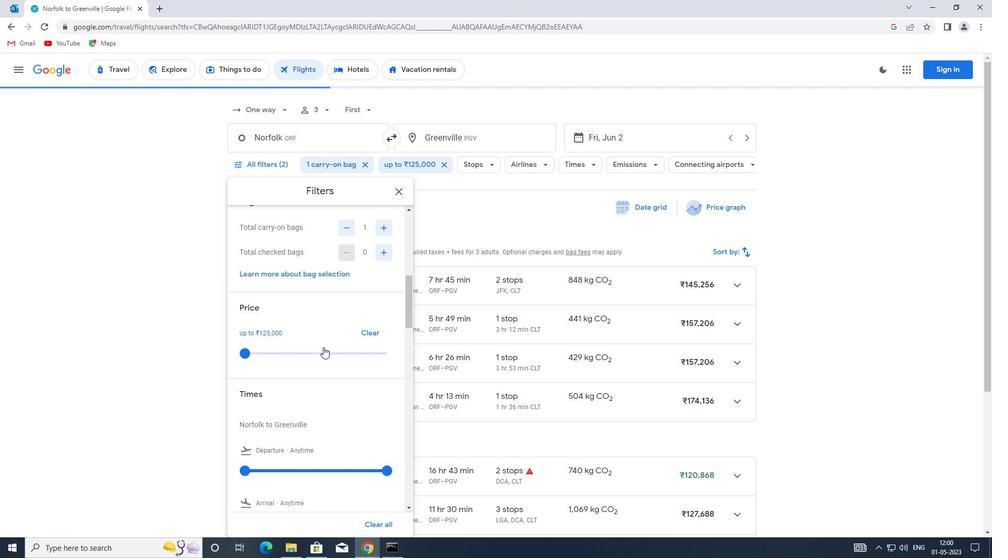 
Action: Mouse moved to (251, 368)
Screenshot: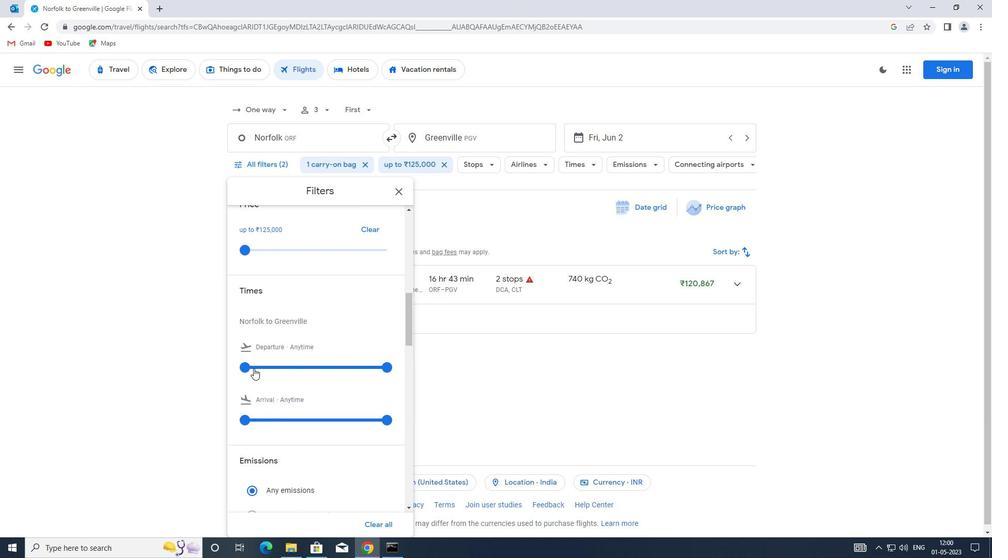 
Action: Mouse pressed left at (251, 368)
Screenshot: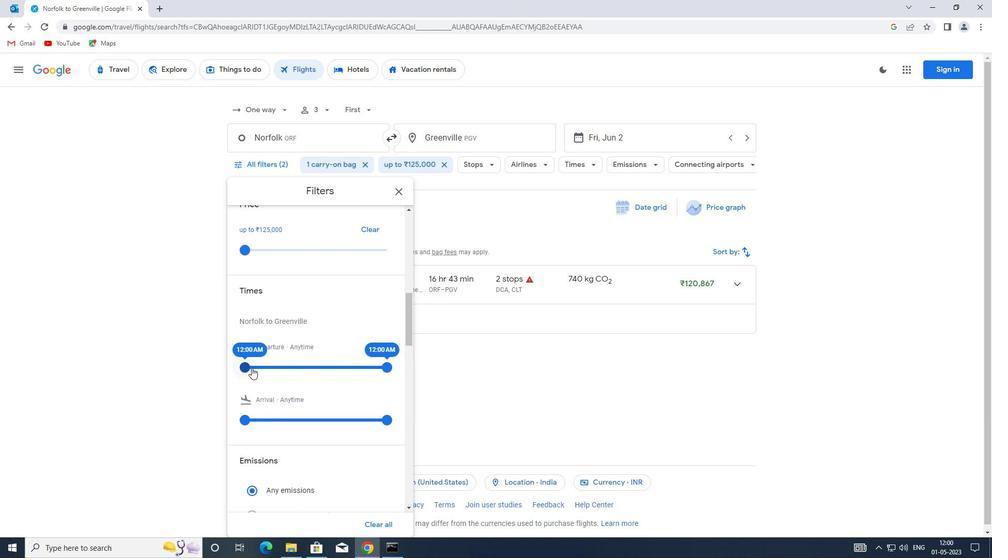 
Action: Mouse moved to (386, 370)
Screenshot: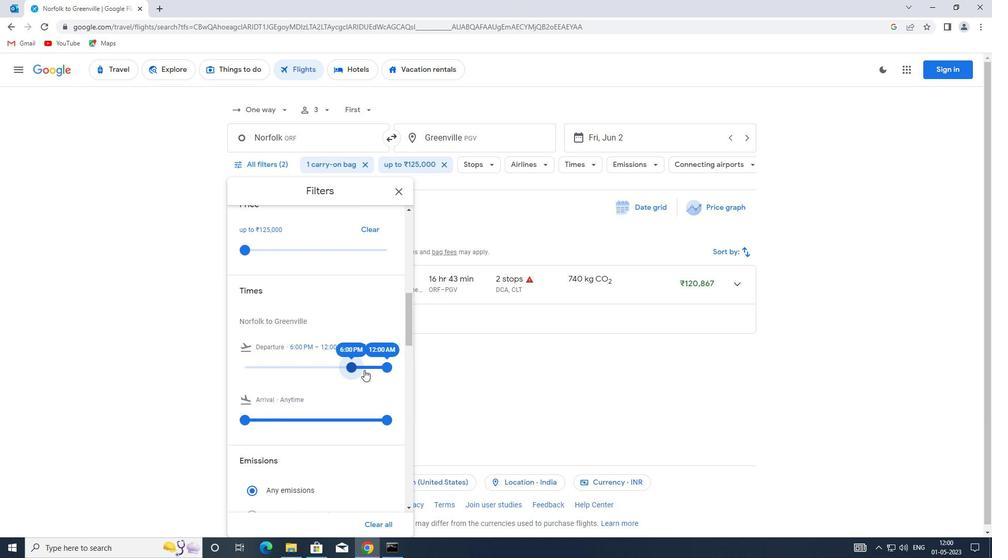 
Action: Mouse pressed left at (386, 370)
Screenshot: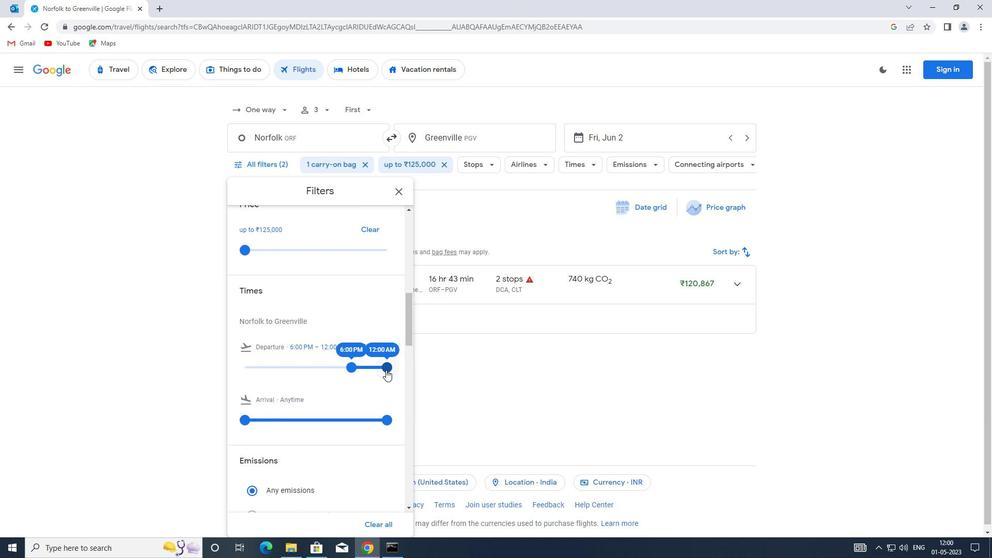 
Action: Mouse moved to (402, 192)
Screenshot: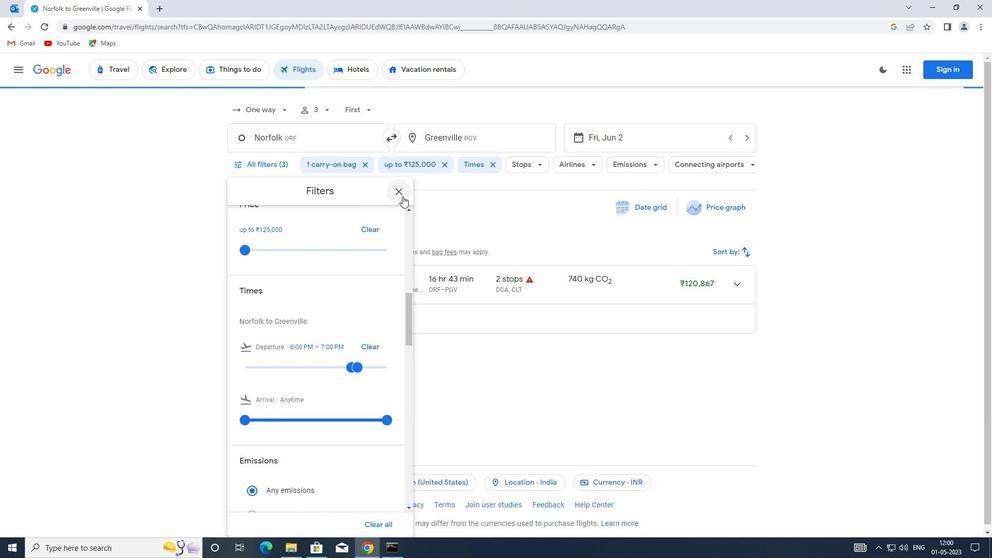 
Action: Mouse pressed left at (402, 192)
Screenshot: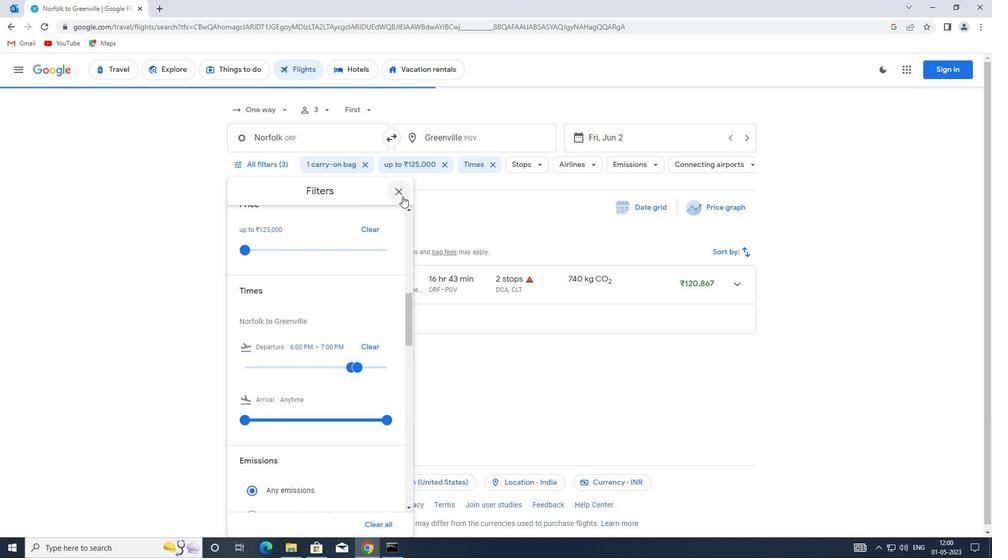 
Action: Mouse moved to (401, 192)
Screenshot: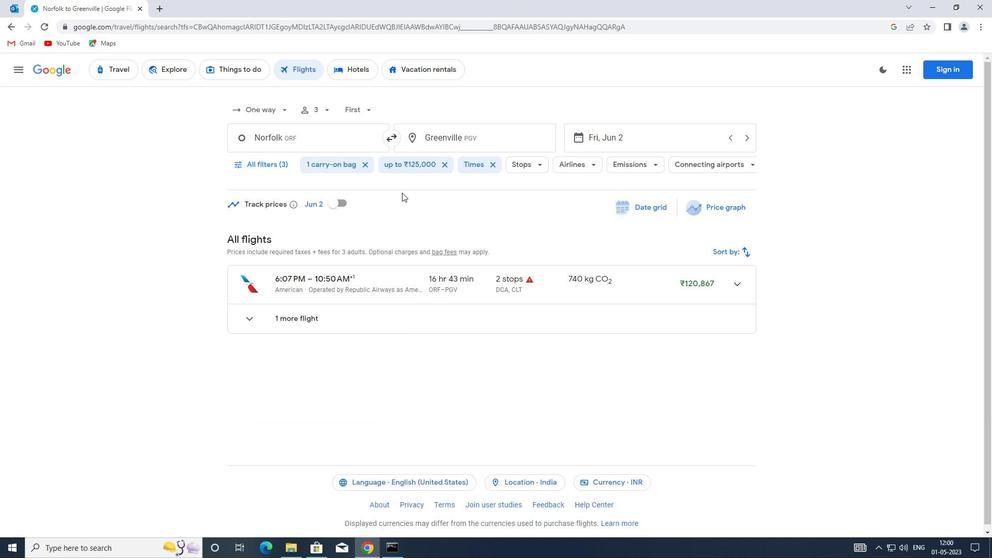 
